 Task: Search one way flight ticket for 4 adults, 2 children, 2 infants in seat and 1 infant on lap in premium economy from West Yellowstone: Yellowstone Airport to Springfield: Abraham Lincoln Capital Airport on 5-2-2023. Choice of flights is Singapure airlines. Number of bags: 1 carry on bag. Price is upto 25000. Outbound departure time preference is 15:15.
Action: Mouse moved to (276, 251)
Screenshot: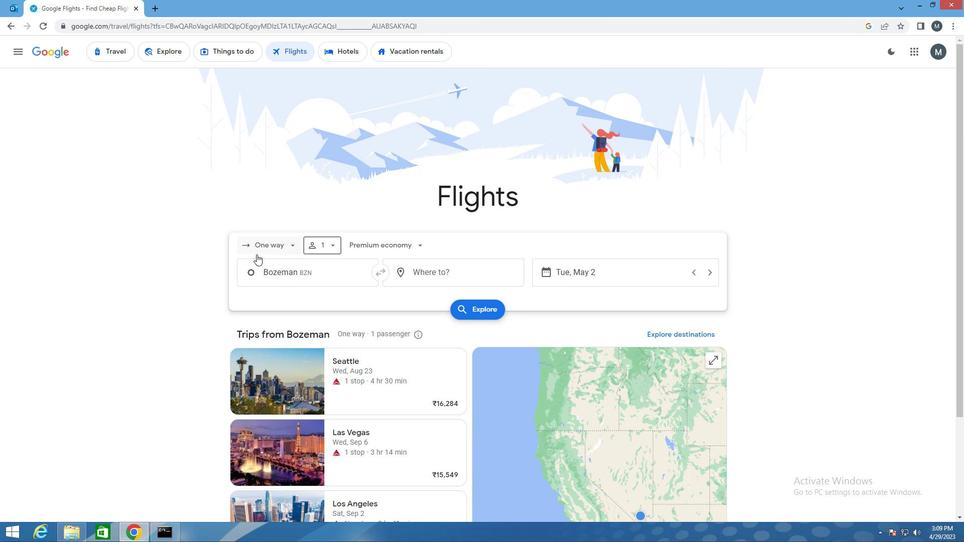 
Action: Mouse pressed left at (276, 251)
Screenshot: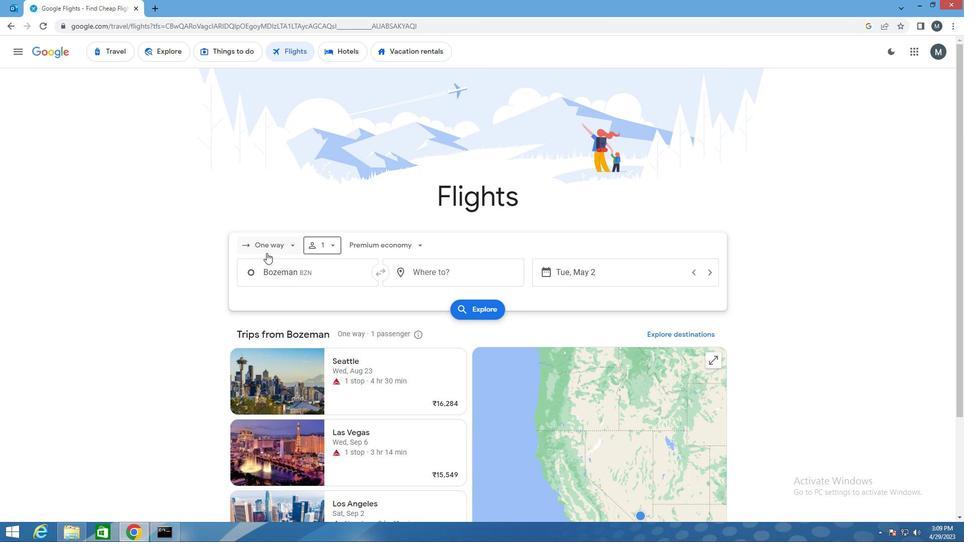 
Action: Mouse moved to (284, 295)
Screenshot: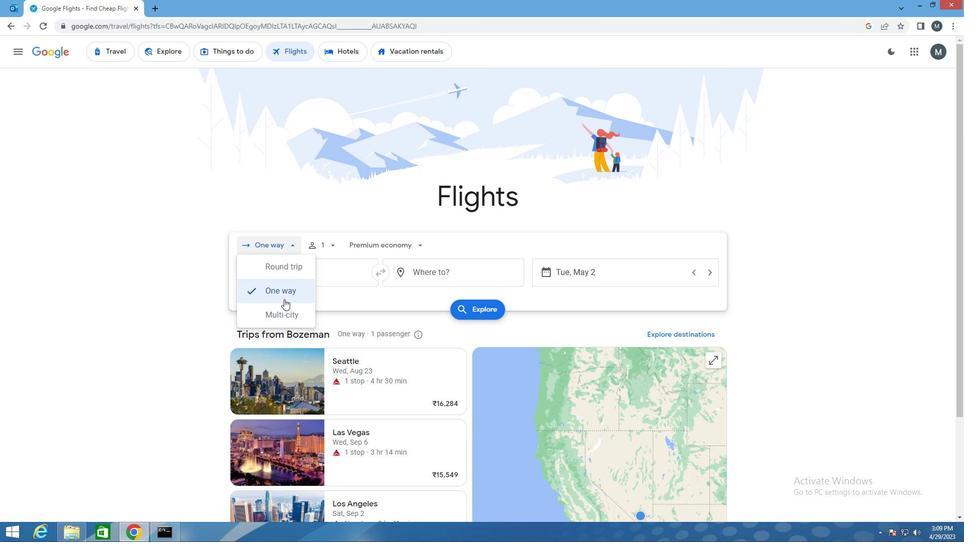 
Action: Mouse pressed left at (284, 295)
Screenshot: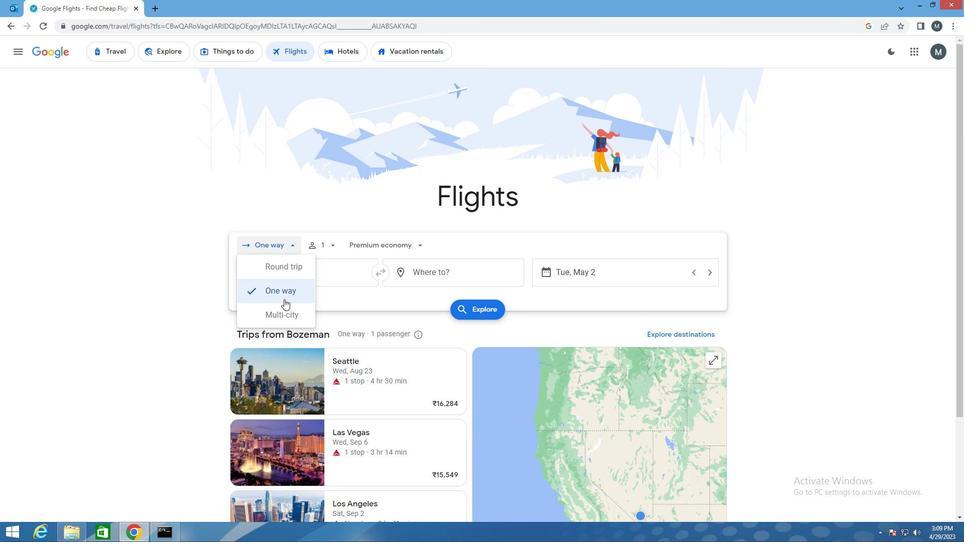 
Action: Mouse moved to (324, 246)
Screenshot: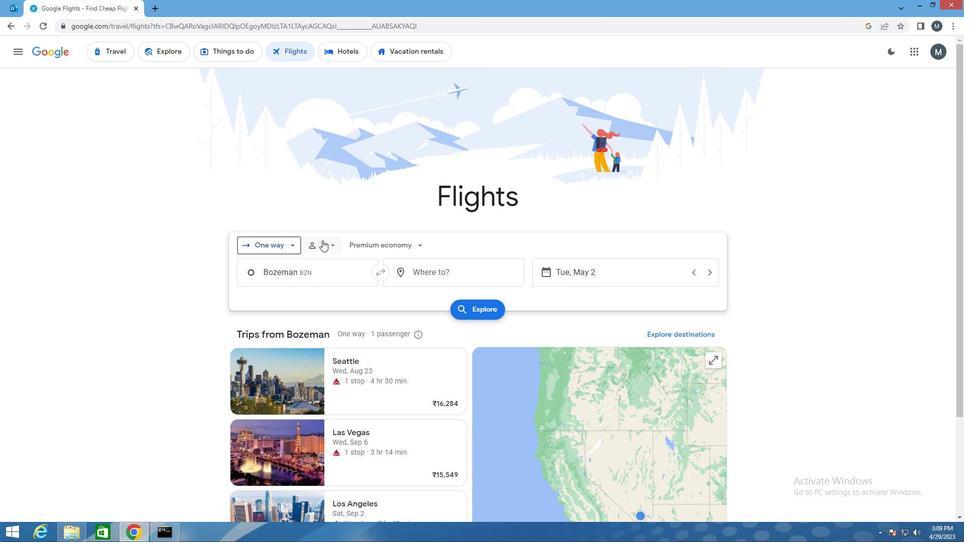 
Action: Mouse pressed left at (324, 246)
Screenshot: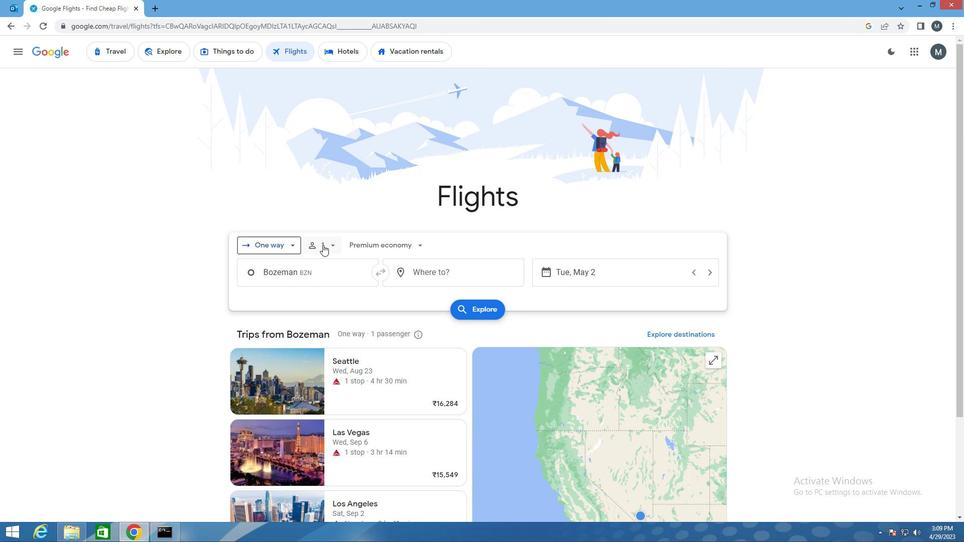 
Action: Mouse moved to (405, 268)
Screenshot: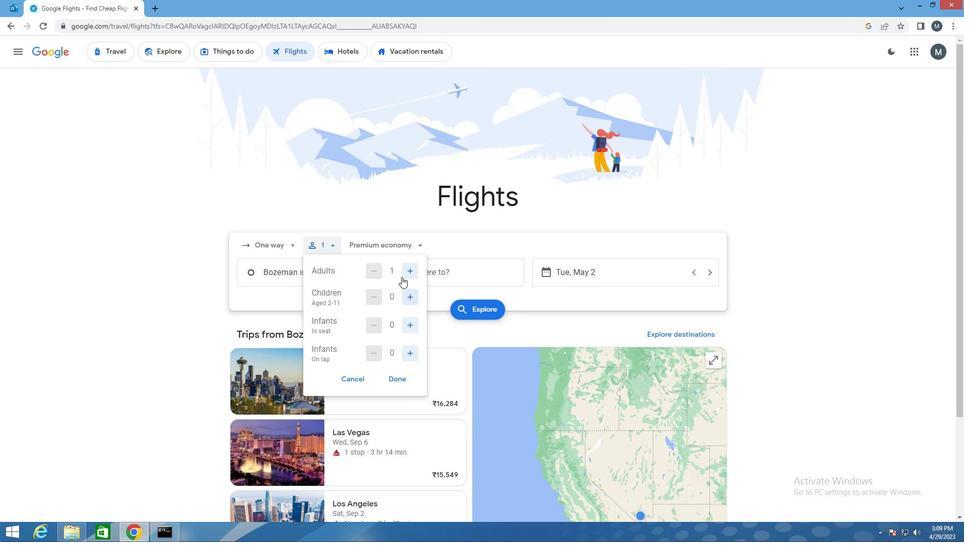 
Action: Mouse pressed left at (405, 268)
Screenshot: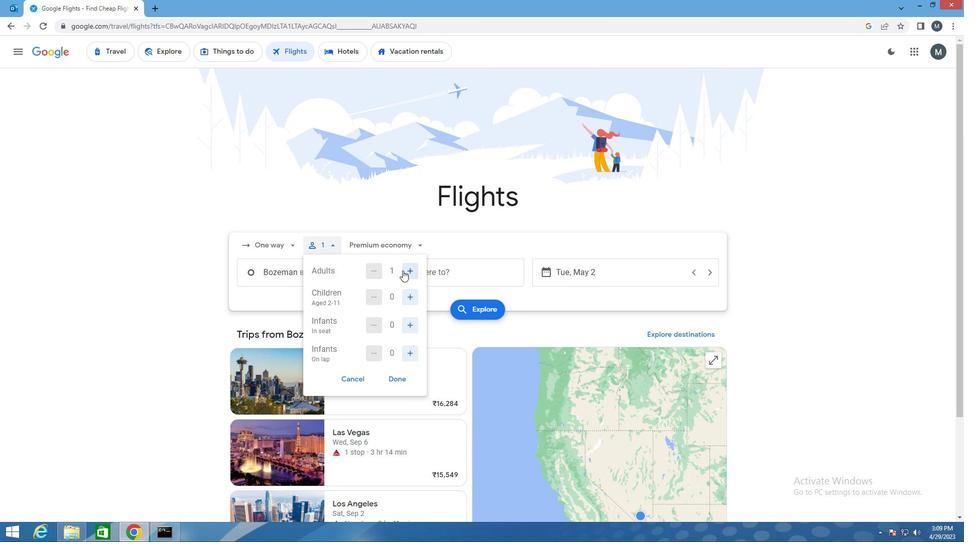 
Action: Mouse moved to (408, 268)
Screenshot: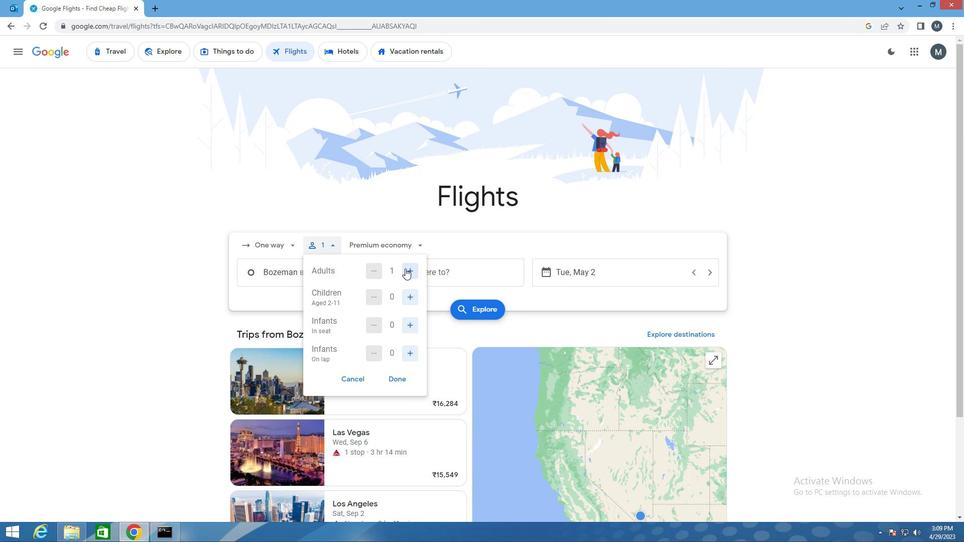 
Action: Mouse pressed left at (408, 268)
Screenshot: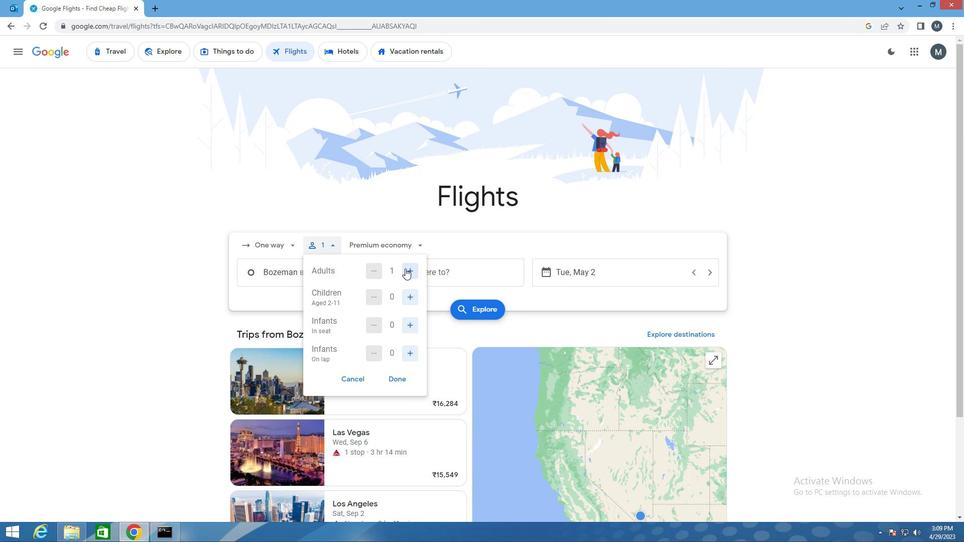 
Action: Mouse moved to (409, 268)
Screenshot: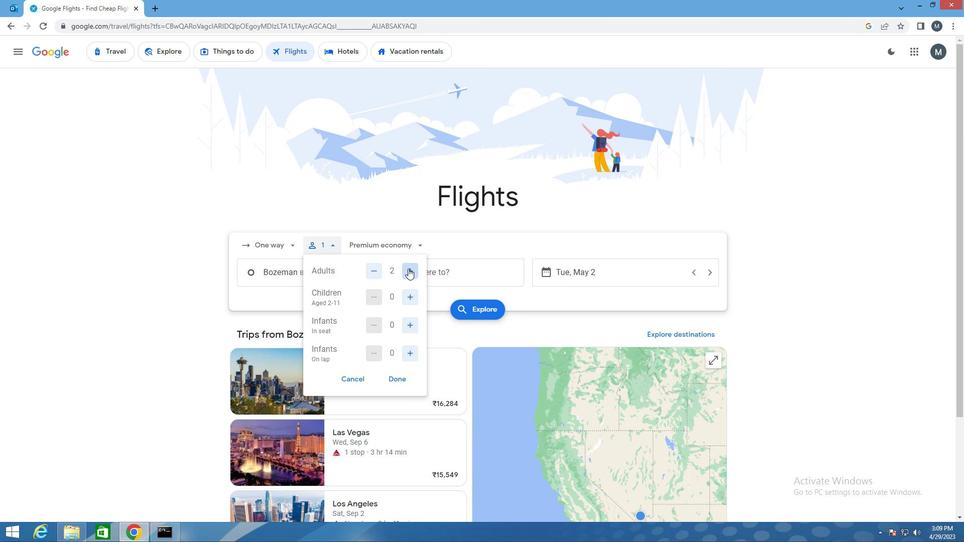 
Action: Mouse pressed left at (409, 268)
Screenshot: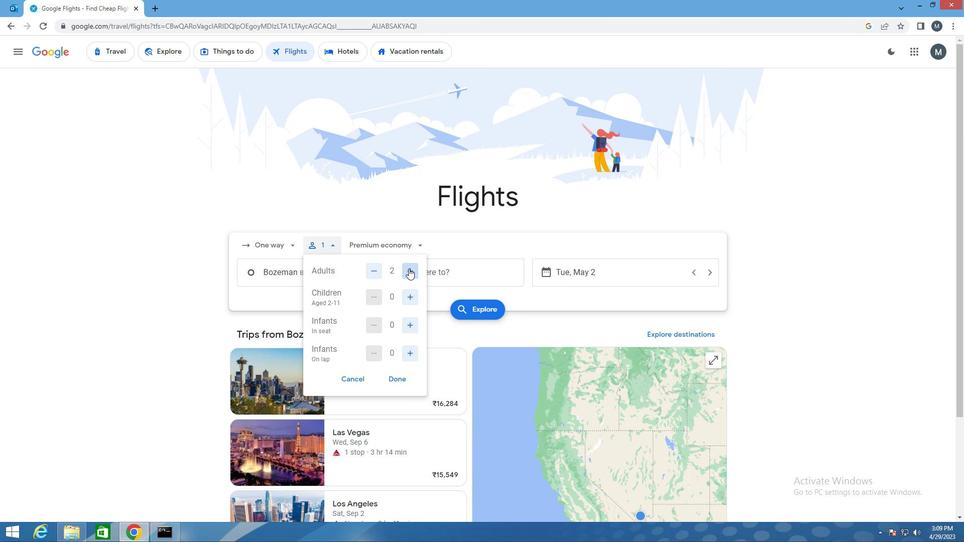 
Action: Mouse moved to (407, 296)
Screenshot: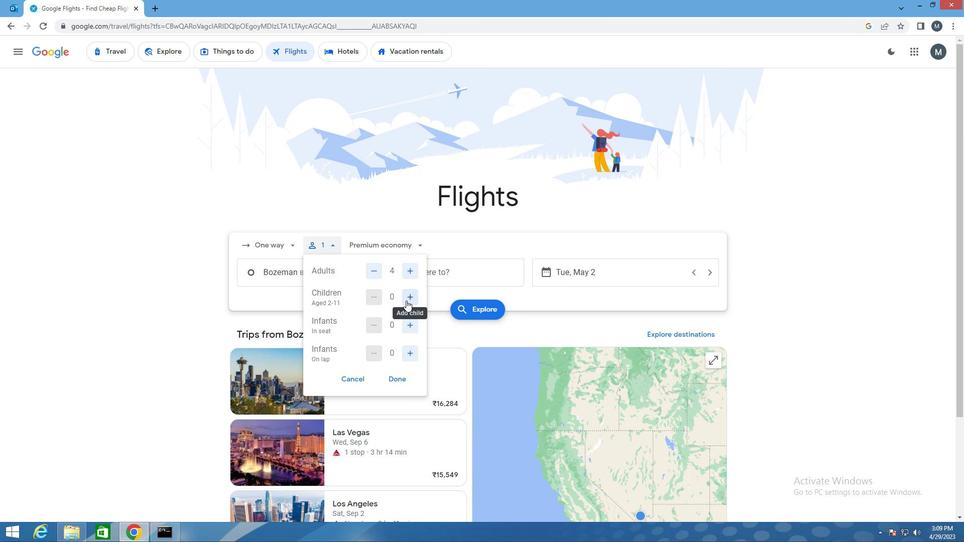 
Action: Mouse pressed left at (407, 296)
Screenshot: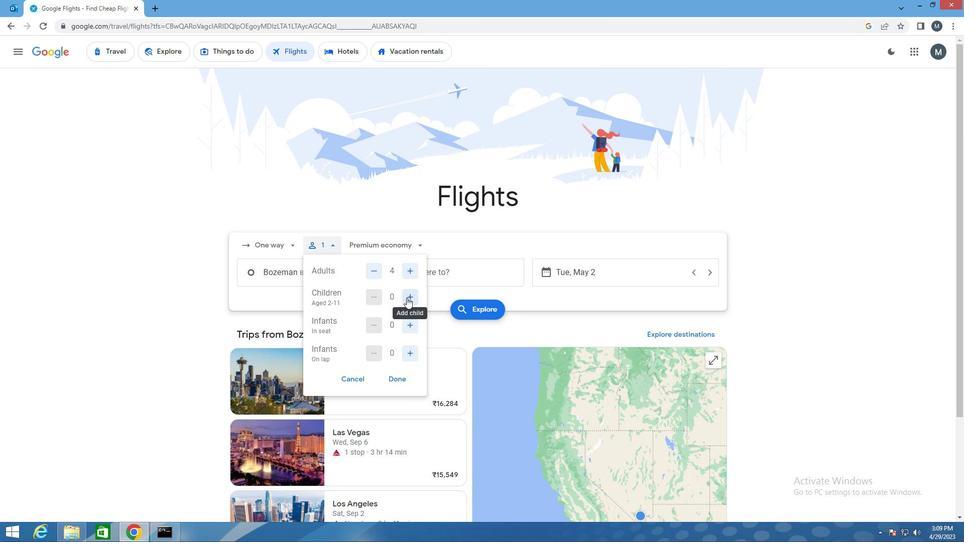 
Action: Mouse pressed left at (407, 296)
Screenshot: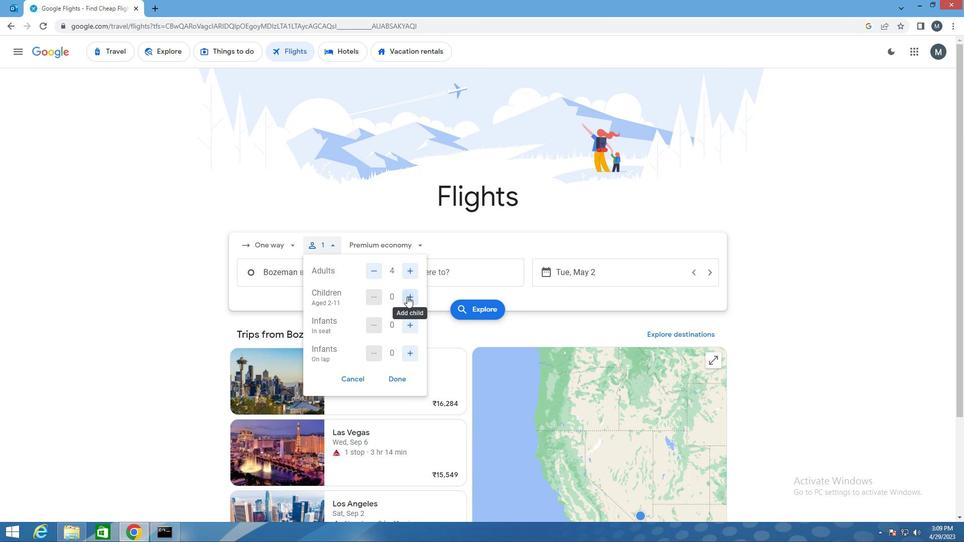 
Action: Mouse moved to (412, 325)
Screenshot: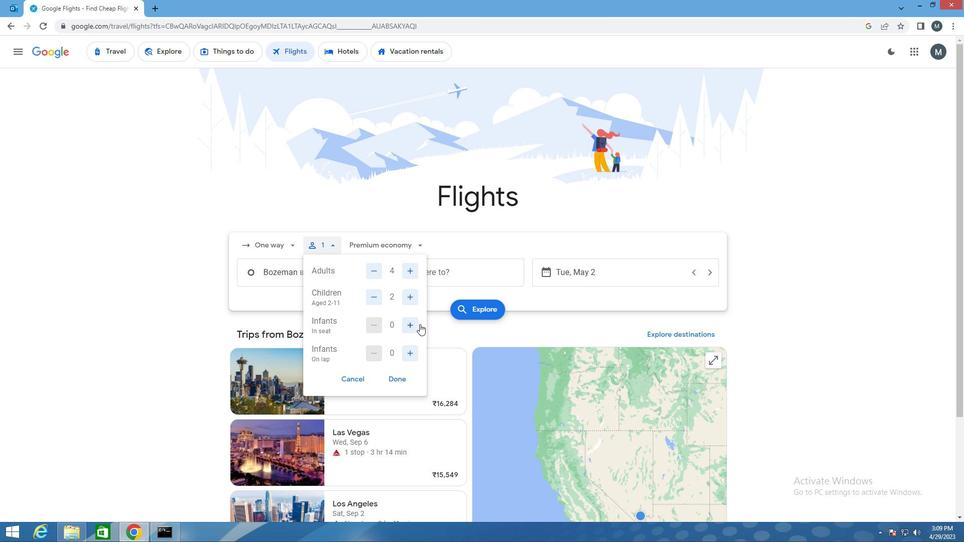 
Action: Mouse pressed left at (412, 325)
Screenshot: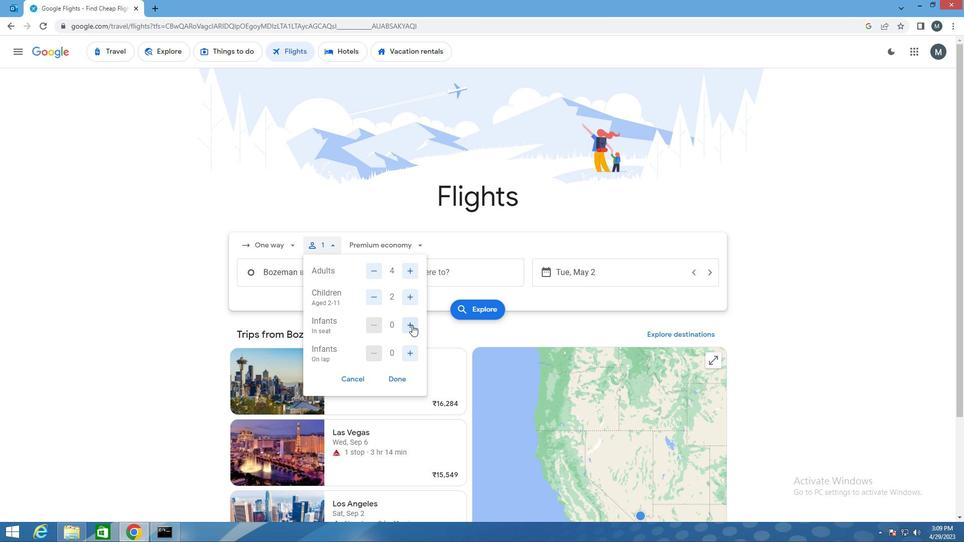 
Action: Mouse pressed left at (412, 325)
Screenshot: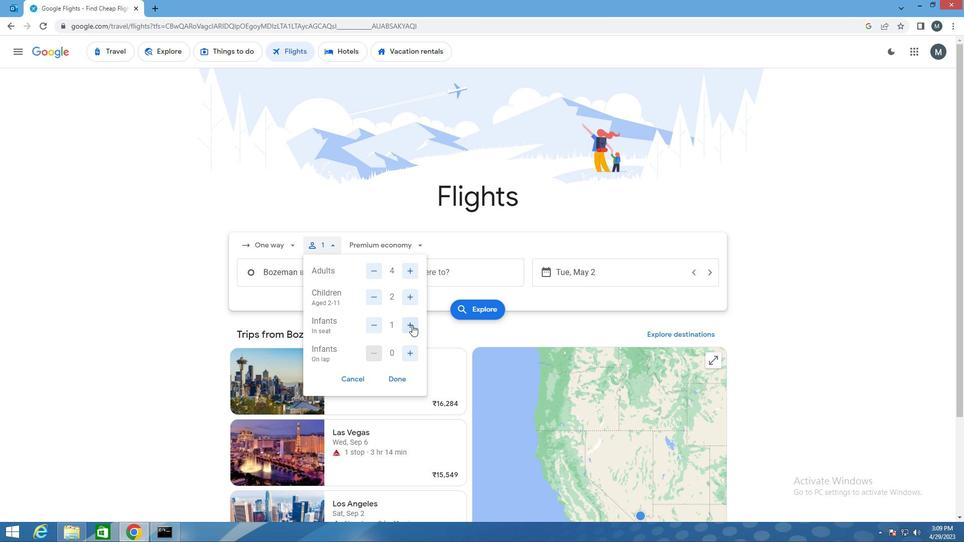 
Action: Mouse moved to (405, 354)
Screenshot: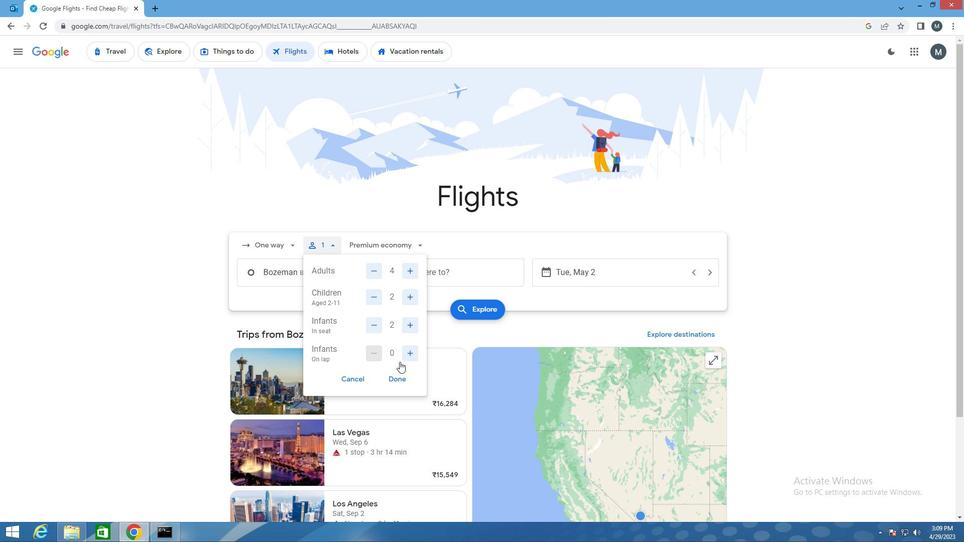 
Action: Mouse pressed left at (405, 354)
Screenshot: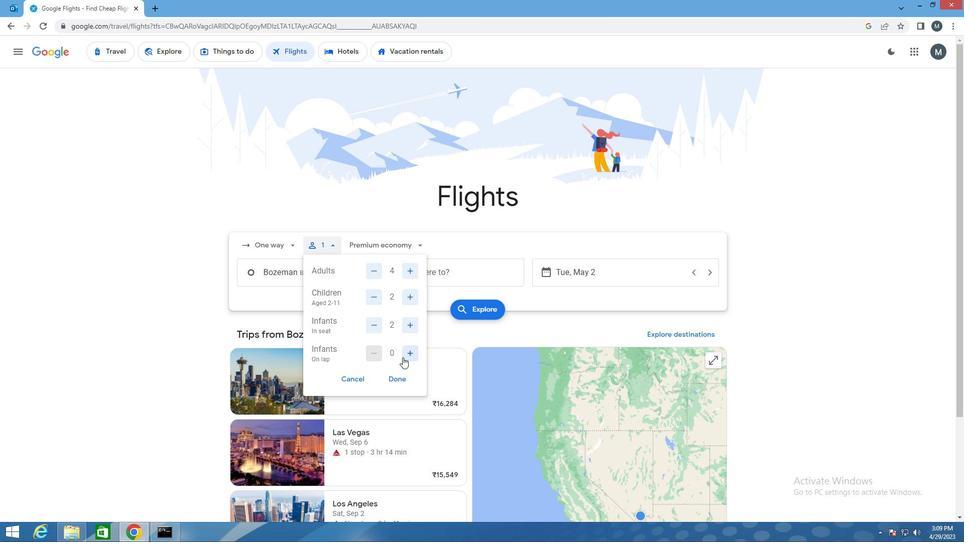 
Action: Mouse moved to (395, 380)
Screenshot: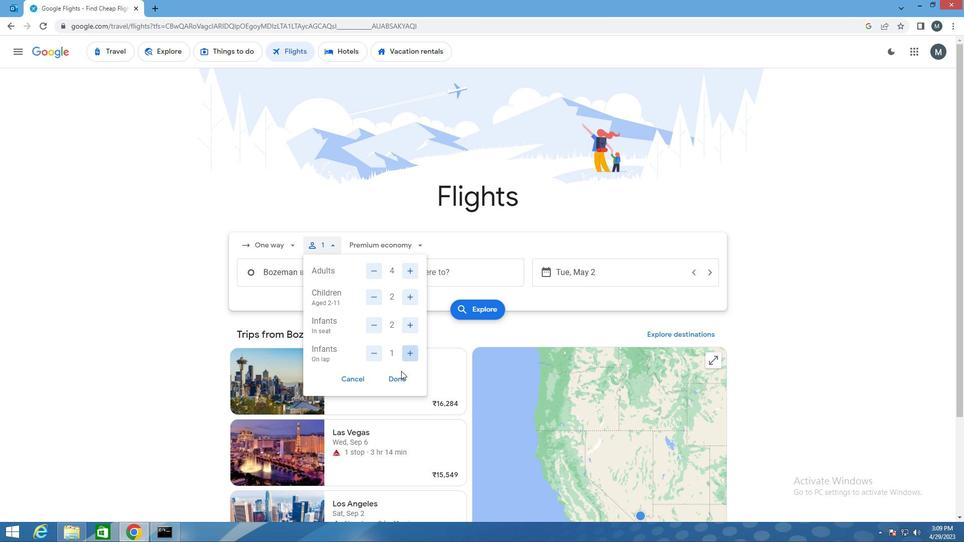 
Action: Mouse pressed left at (395, 380)
Screenshot: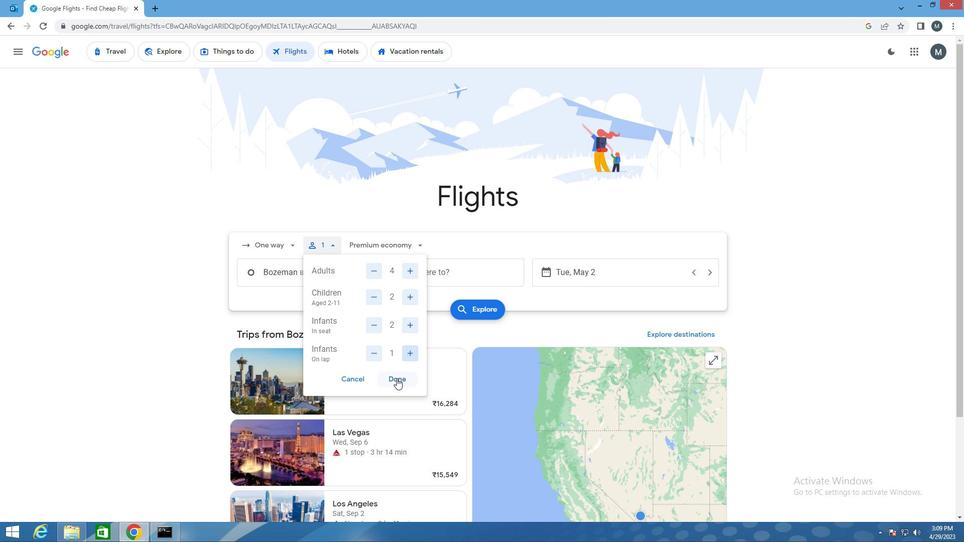 
Action: Mouse moved to (386, 249)
Screenshot: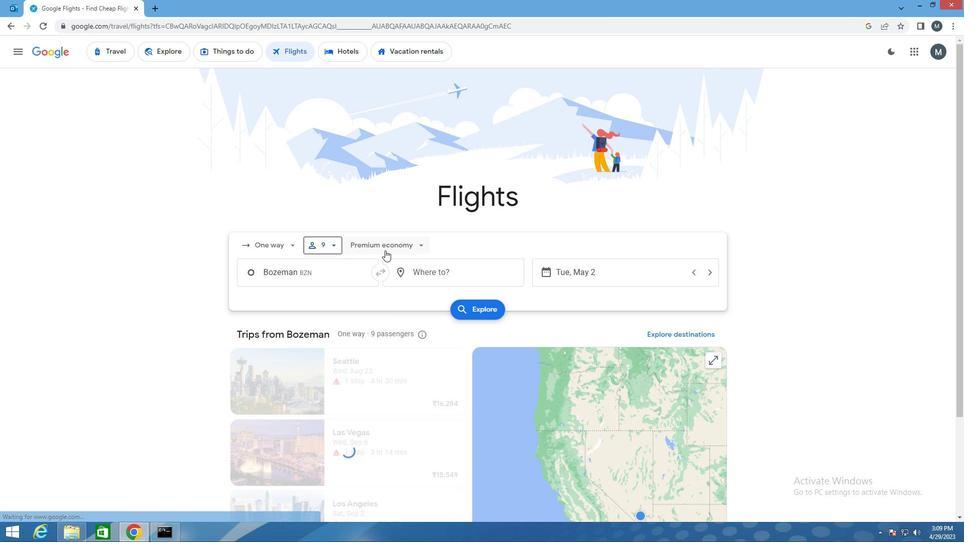 
Action: Mouse pressed left at (386, 249)
Screenshot: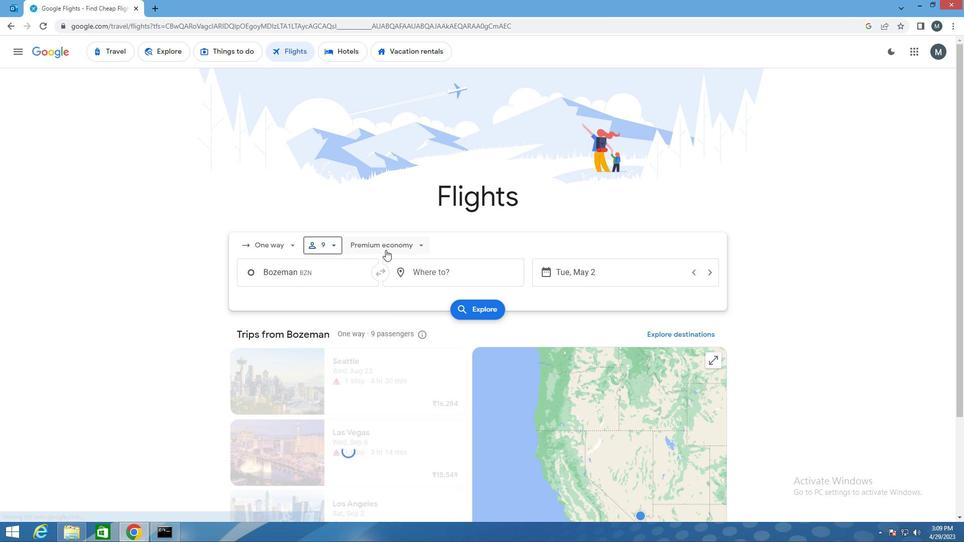 
Action: Mouse moved to (400, 295)
Screenshot: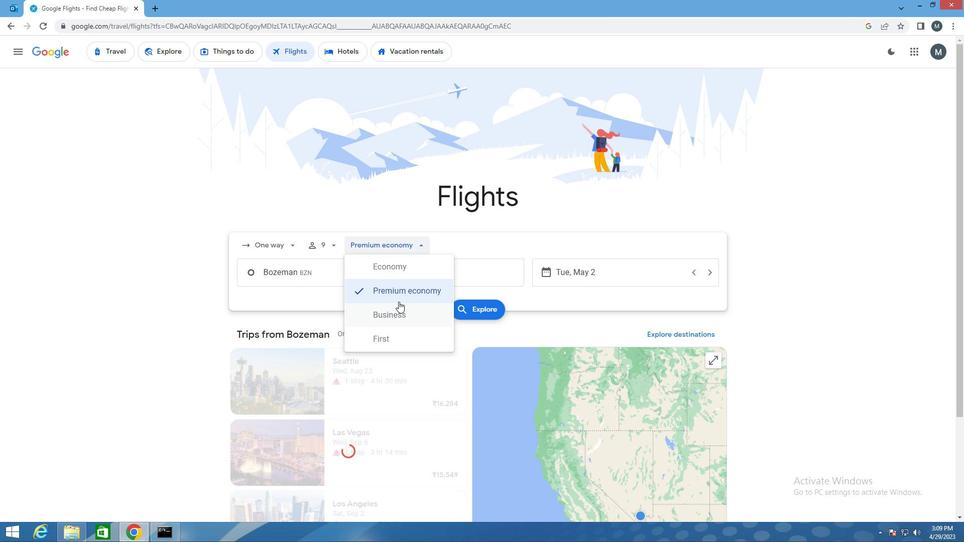 
Action: Mouse pressed left at (400, 295)
Screenshot: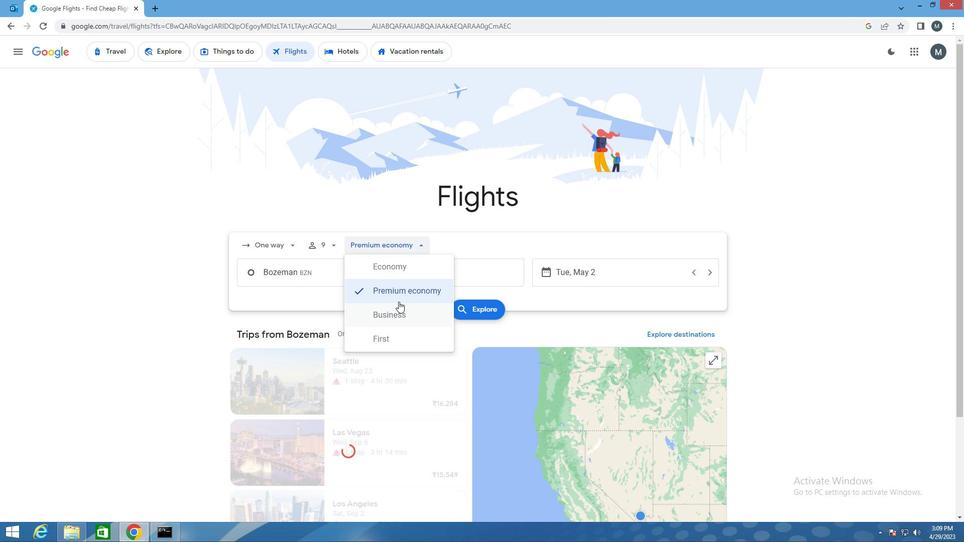 
Action: Mouse moved to (292, 274)
Screenshot: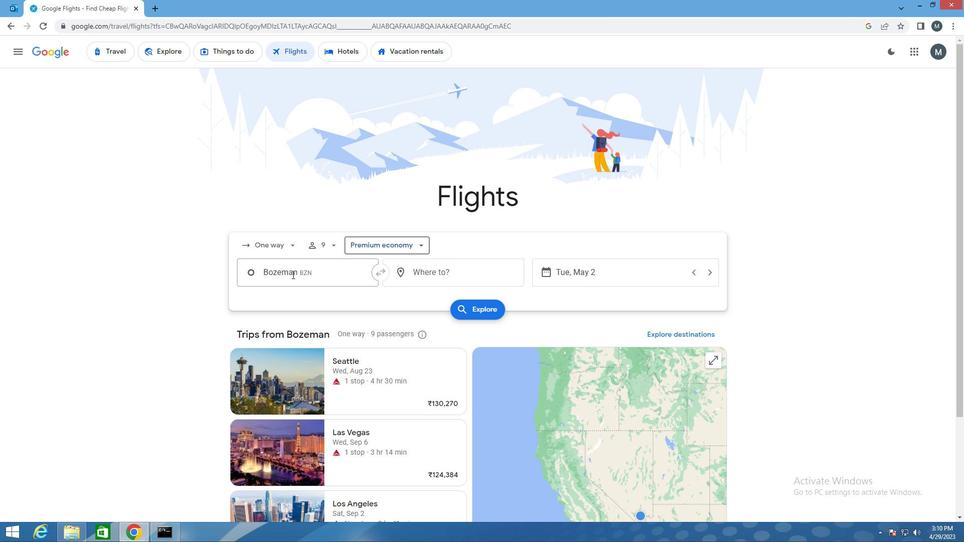 
Action: Mouse pressed left at (292, 274)
Screenshot: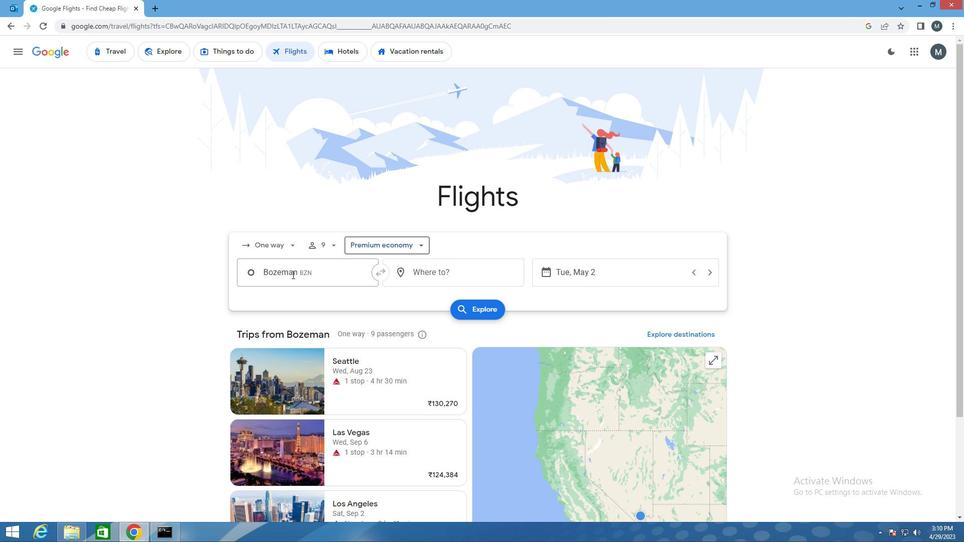 
Action: Mouse moved to (293, 274)
Screenshot: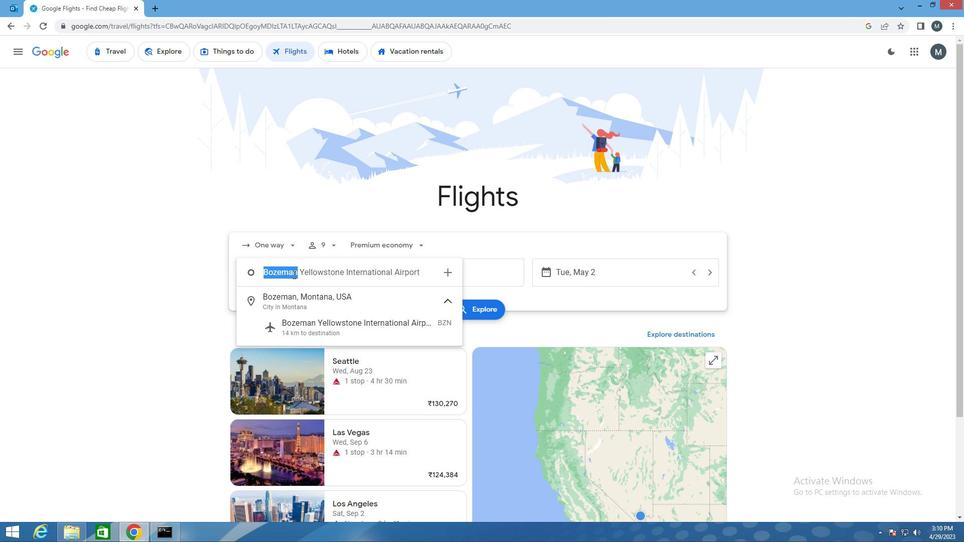 
Action: Key pressed wys
Screenshot: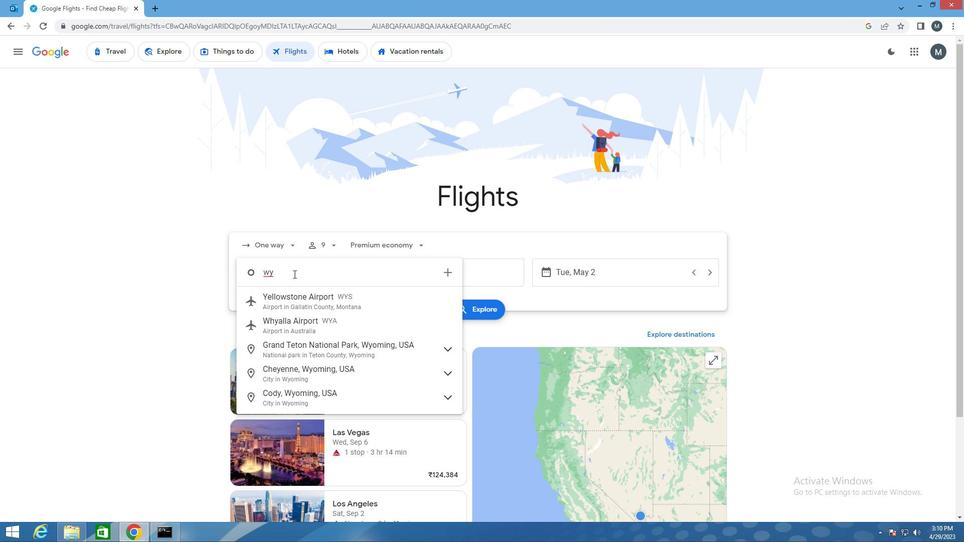 
Action: Mouse moved to (321, 305)
Screenshot: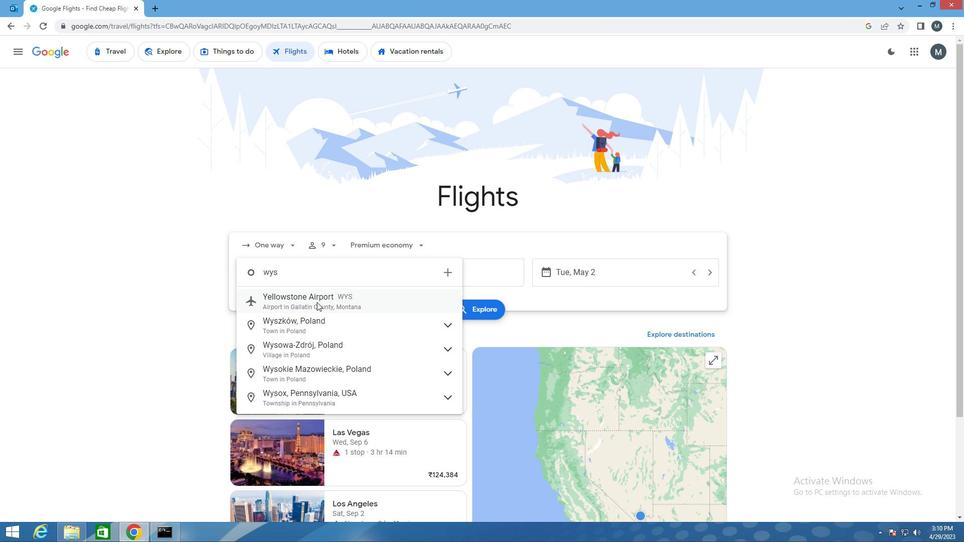 
Action: Mouse pressed left at (321, 305)
Screenshot: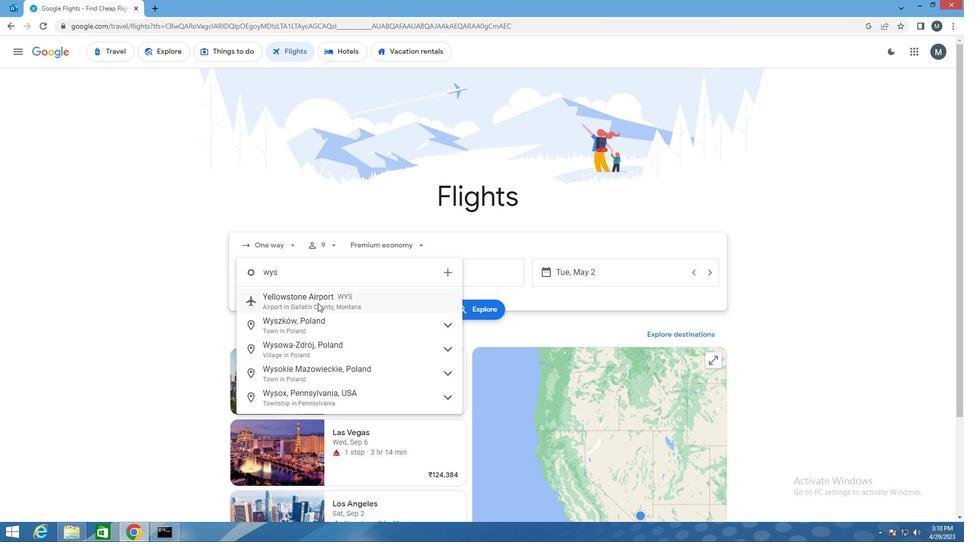 
Action: Mouse moved to (434, 269)
Screenshot: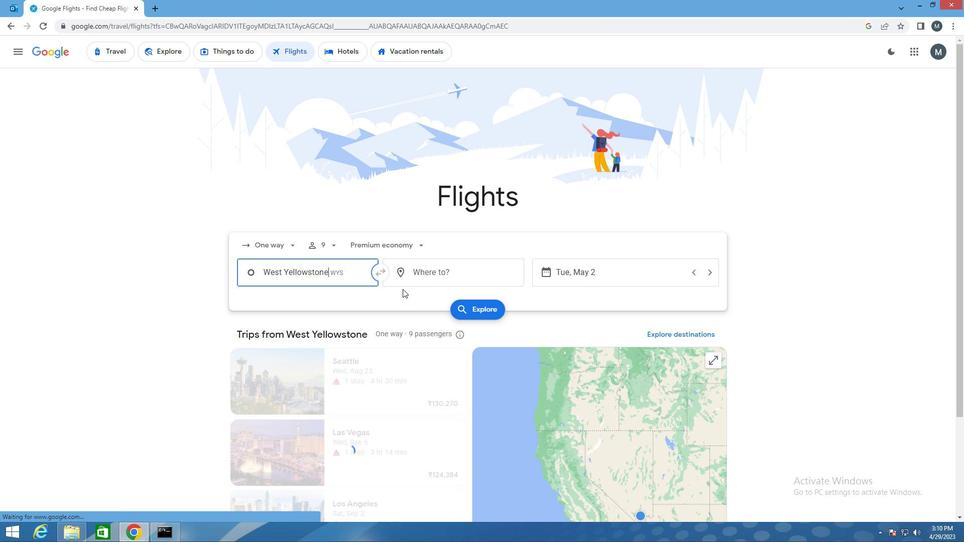 
Action: Mouse pressed left at (434, 269)
Screenshot: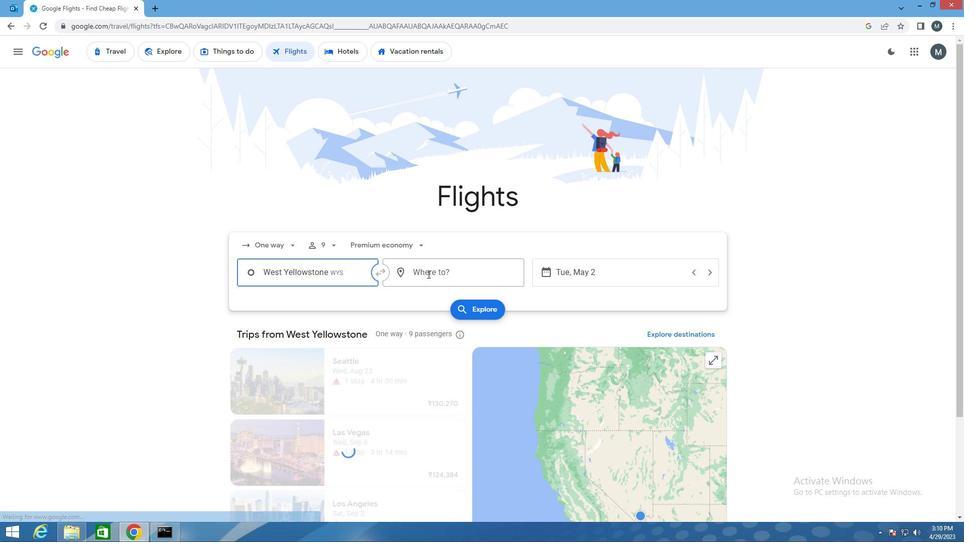 
Action: Mouse moved to (431, 270)
Screenshot: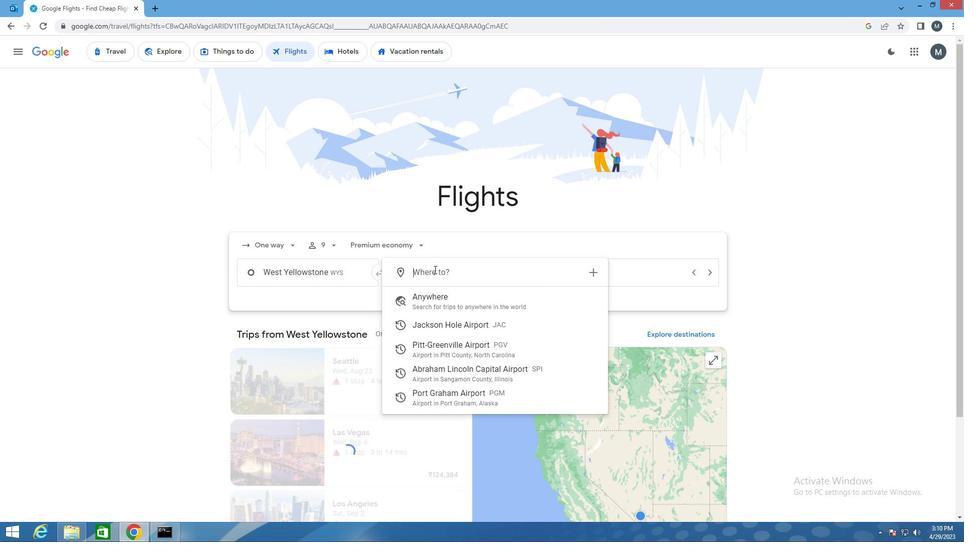 
Action: Key pressed spi
Screenshot: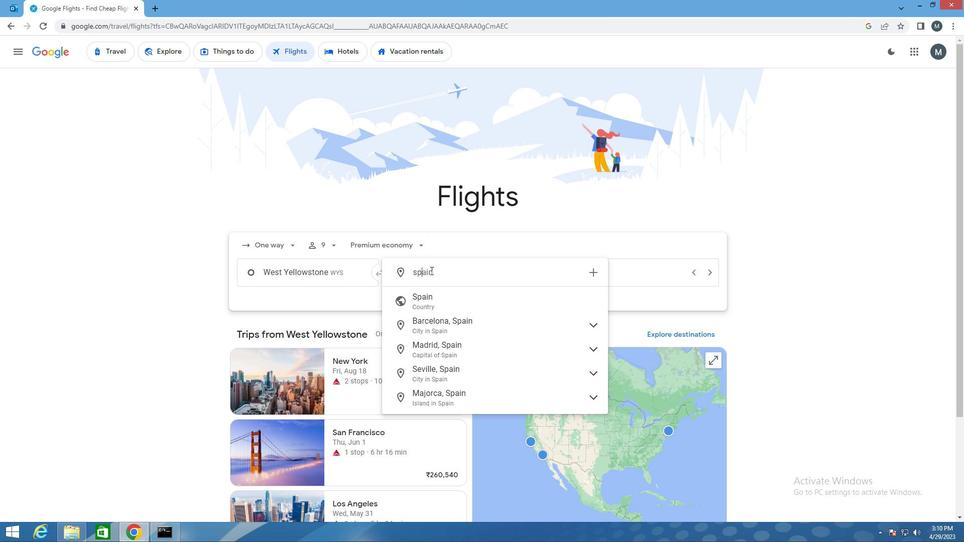 
Action: Mouse moved to (434, 305)
Screenshot: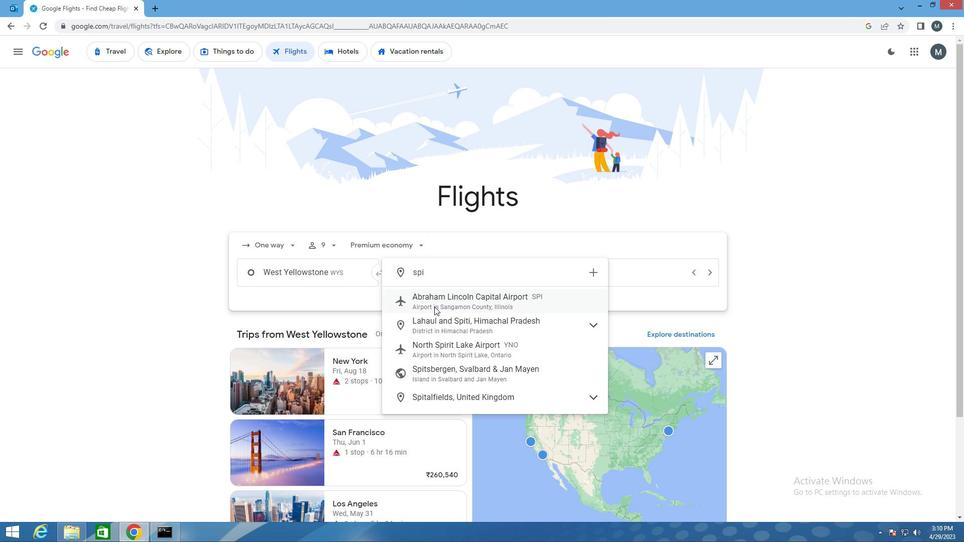 
Action: Mouse pressed left at (434, 305)
Screenshot: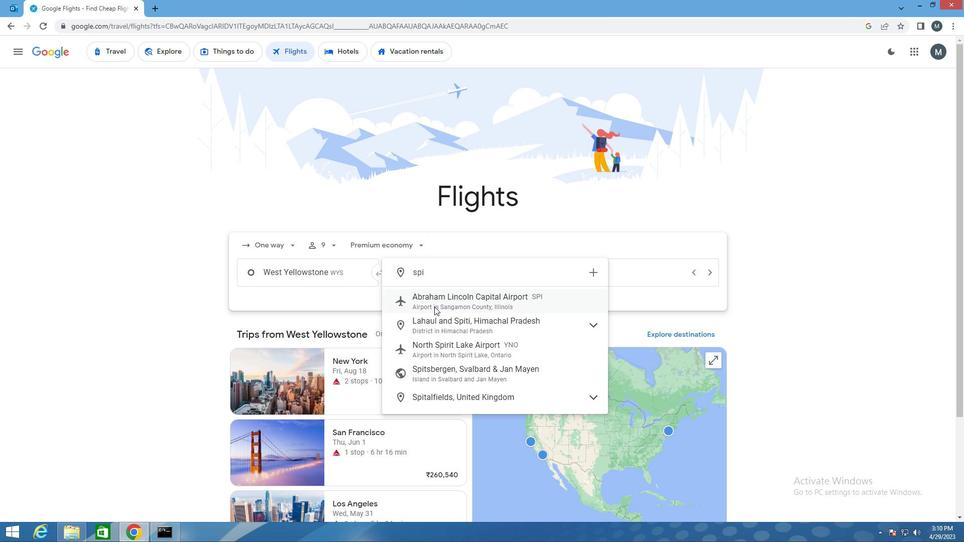 
Action: Mouse moved to (586, 281)
Screenshot: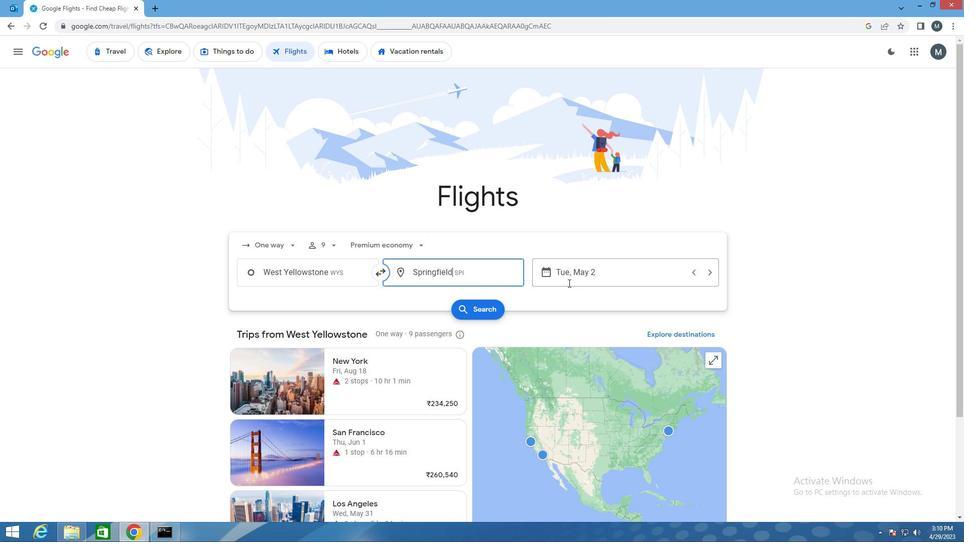 
Action: Mouse pressed left at (586, 281)
Screenshot: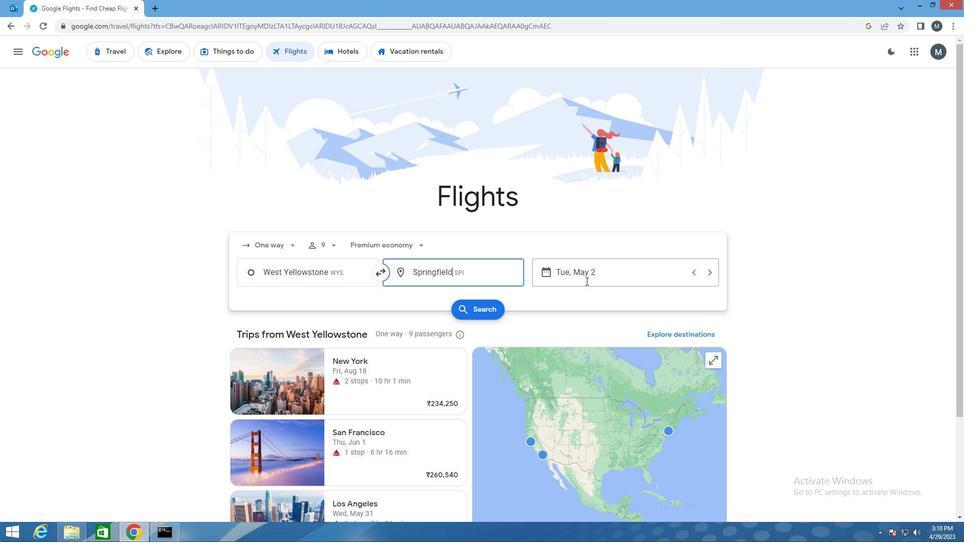 
Action: Mouse moved to (603, 339)
Screenshot: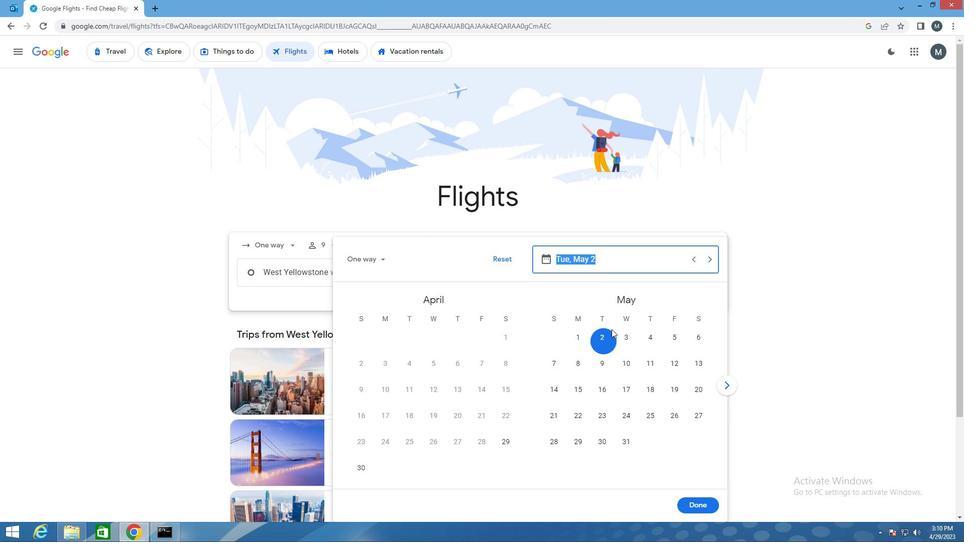 
Action: Mouse pressed left at (603, 339)
Screenshot: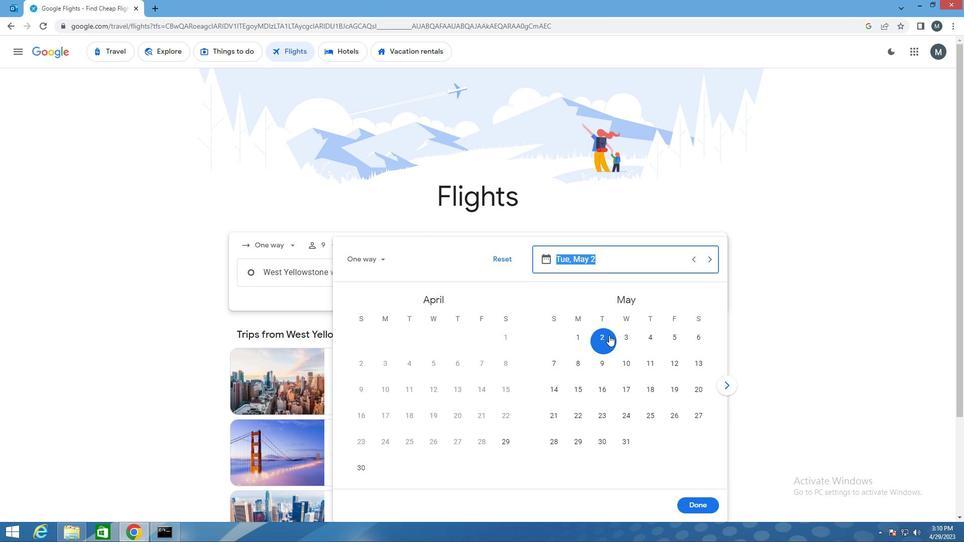 
Action: Mouse moved to (691, 497)
Screenshot: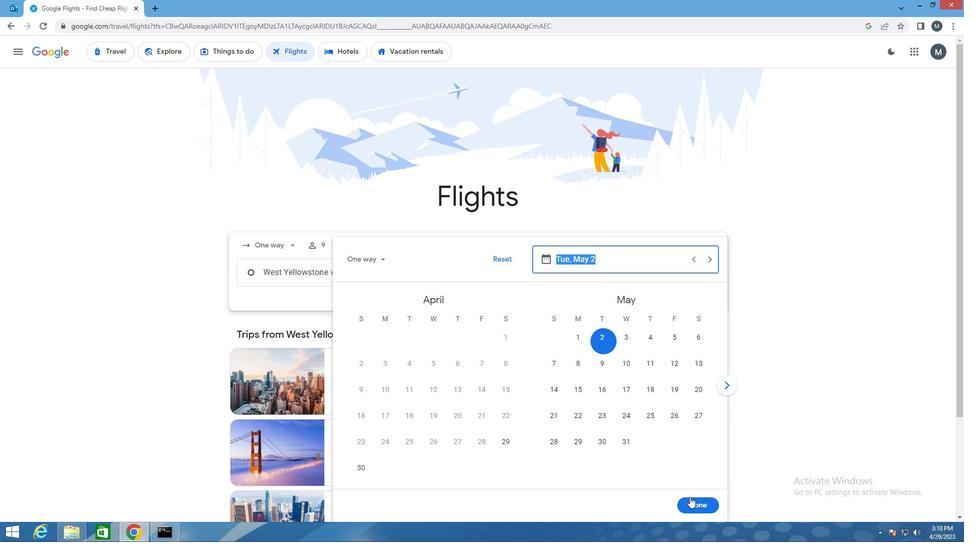
Action: Mouse pressed left at (691, 497)
Screenshot: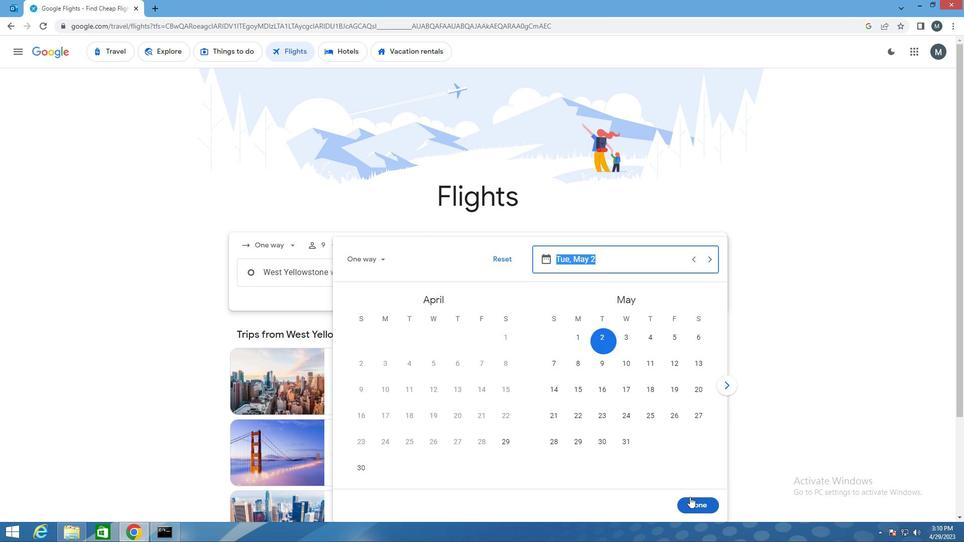
Action: Mouse moved to (479, 311)
Screenshot: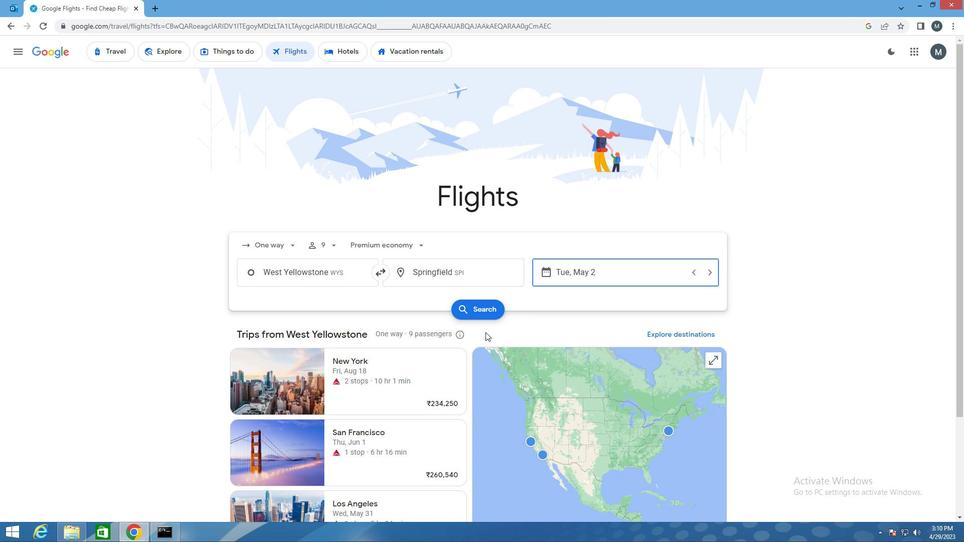 
Action: Mouse pressed left at (479, 311)
Screenshot: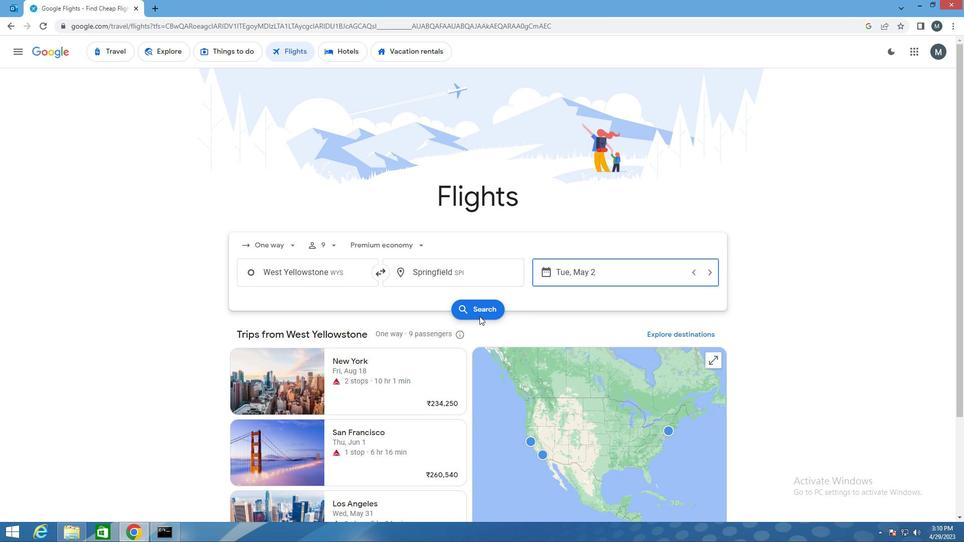 
Action: Mouse moved to (136, 196)
Screenshot: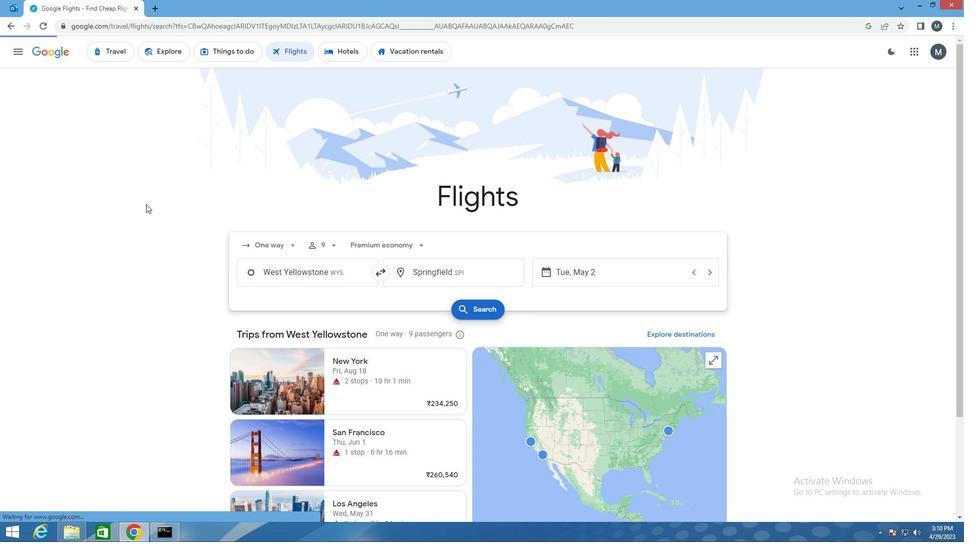 
Action: Mouse scrolled (136, 196) with delta (0, 0)
Screenshot: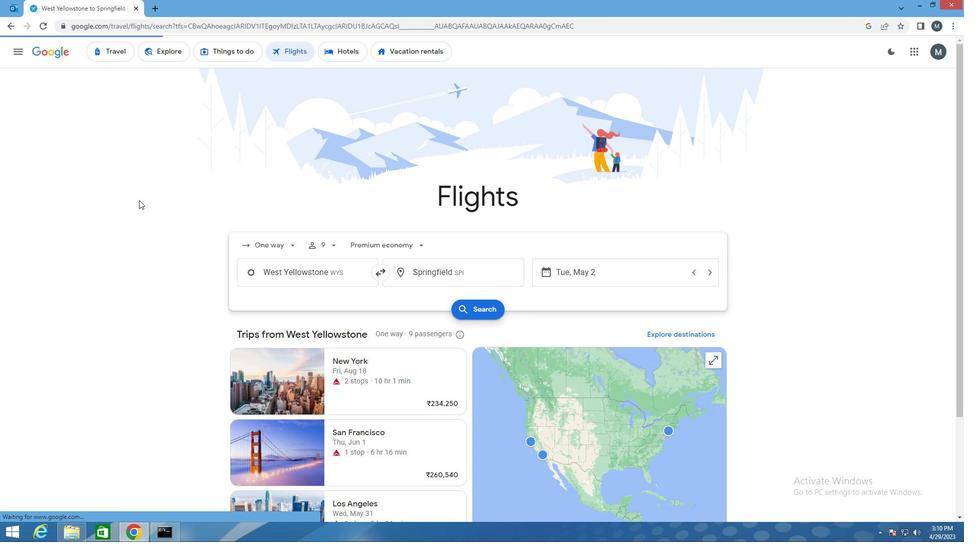 
Action: Mouse scrolled (136, 196) with delta (0, 0)
Screenshot: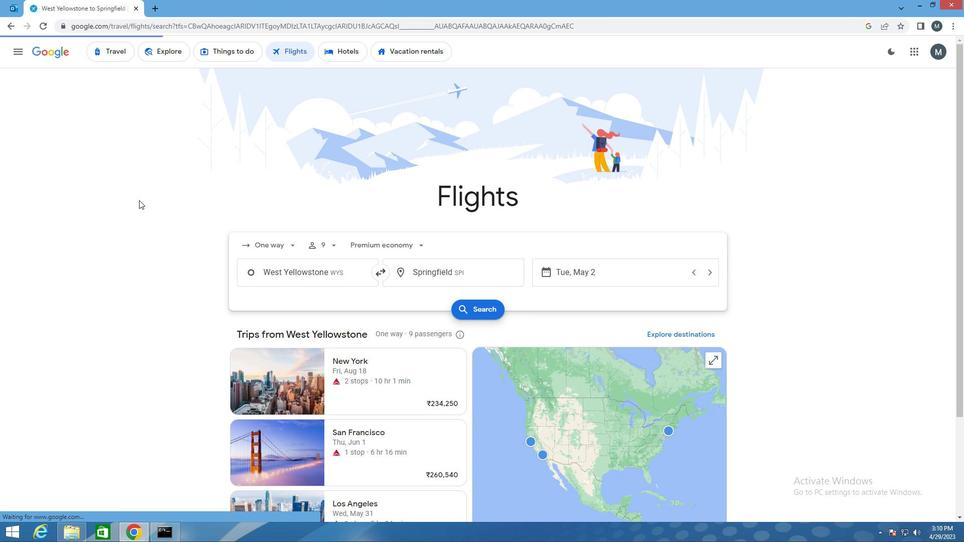 
Action: Mouse moved to (245, 141)
Screenshot: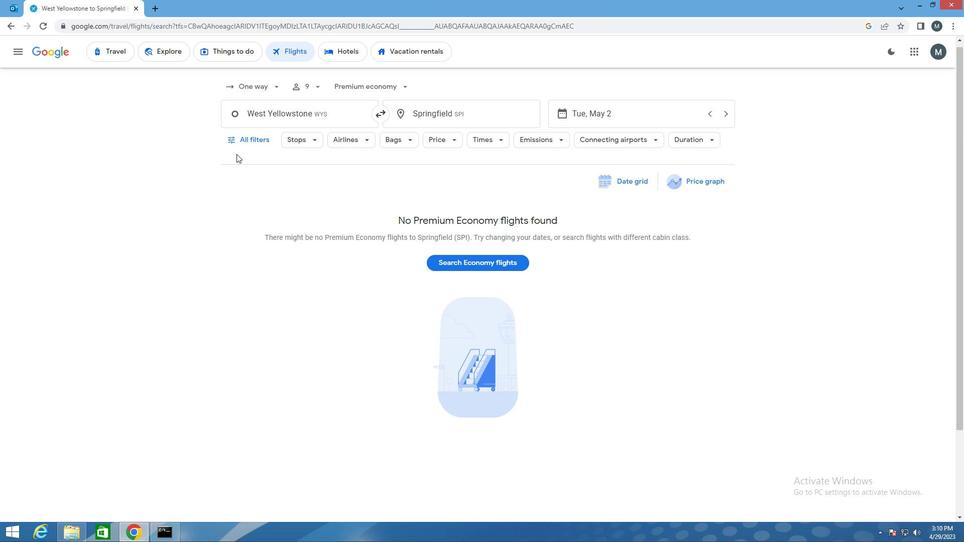 
Action: Mouse pressed left at (245, 141)
Screenshot: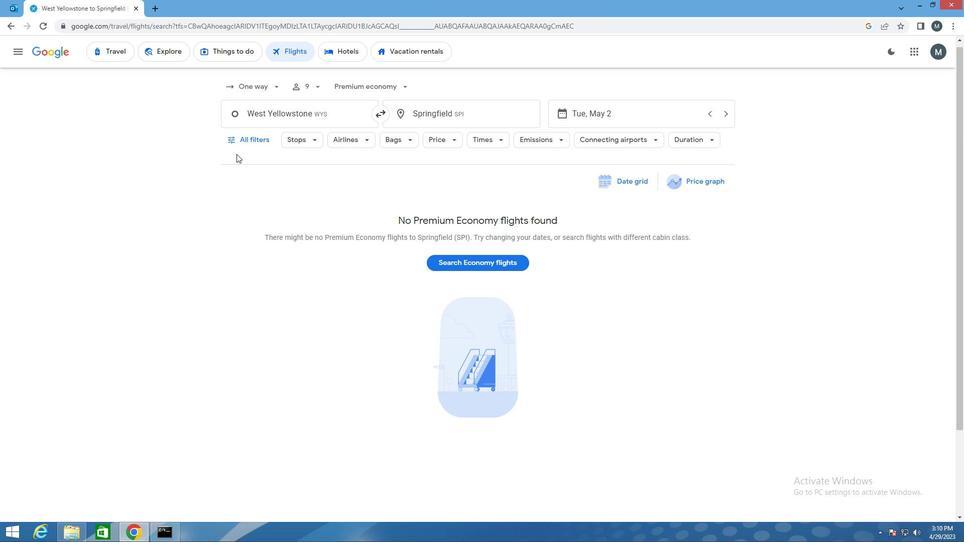 
Action: Mouse moved to (285, 261)
Screenshot: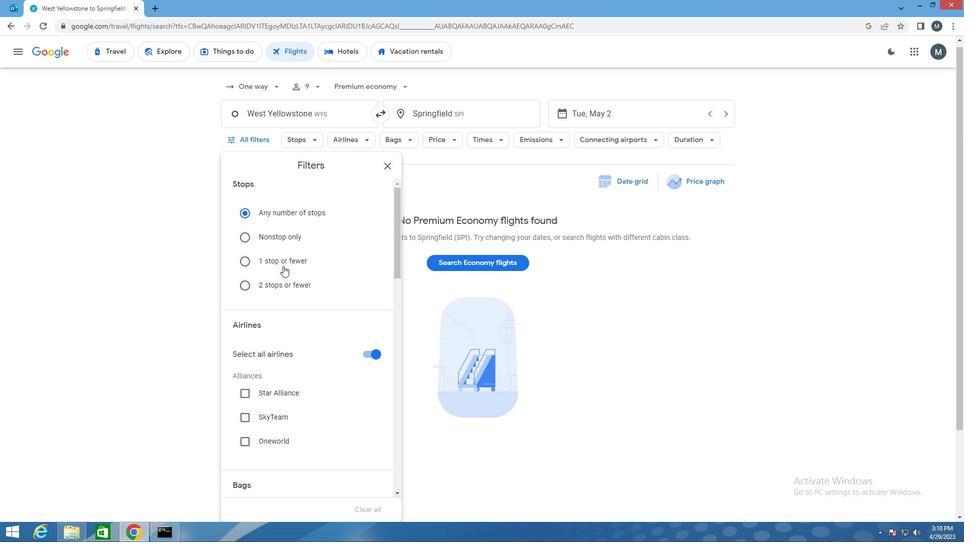 
Action: Mouse scrolled (285, 261) with delta (0, 0)
Screenshot: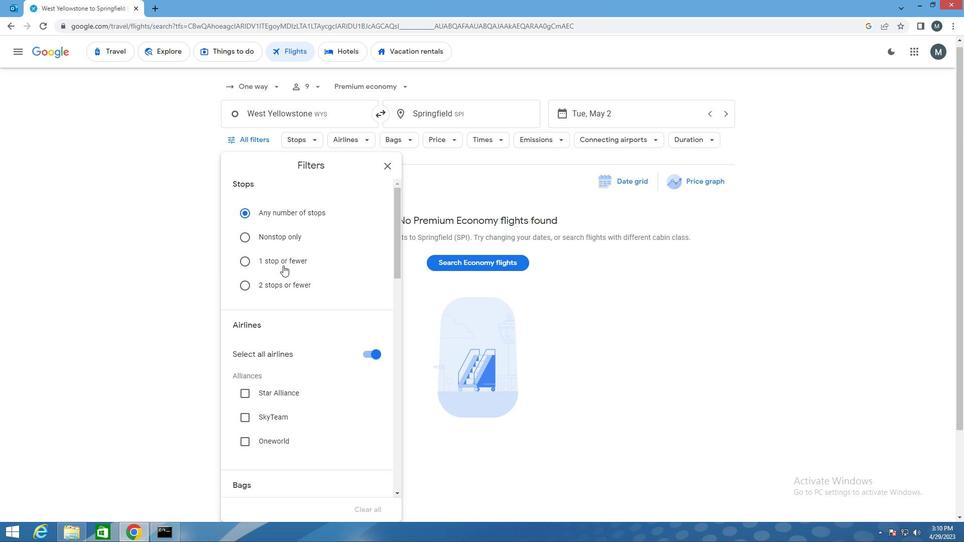 
Action: Mouse scrolled (285, 261) with delta (0, 0)
Screenshot: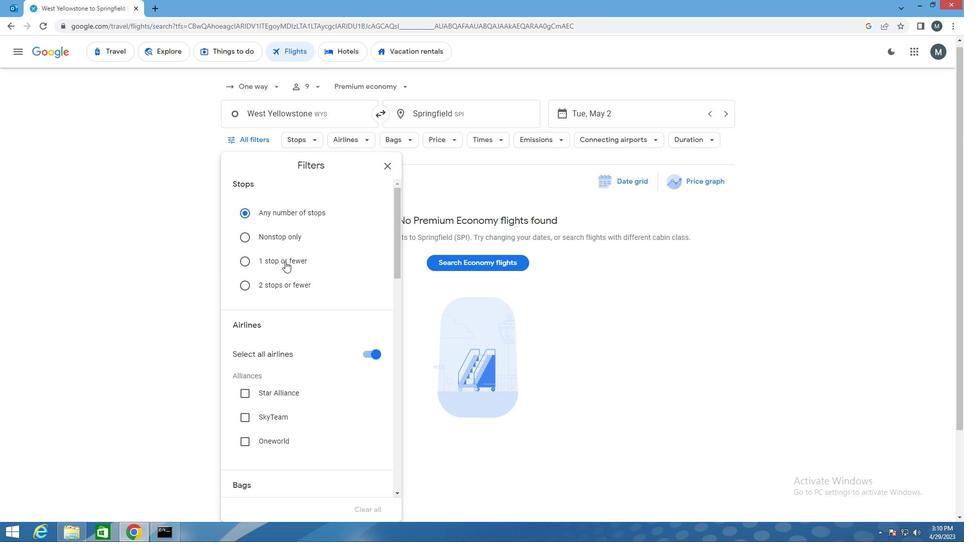 
Action: Mouse moved to (373, 253)
Screenshot: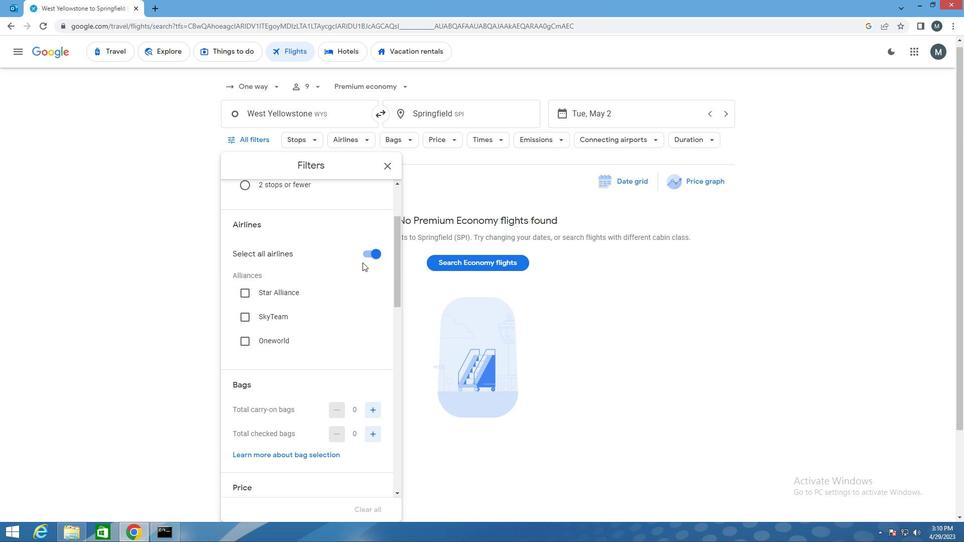 
Action: Mouse pressed left at (373, 253)
Screenshot: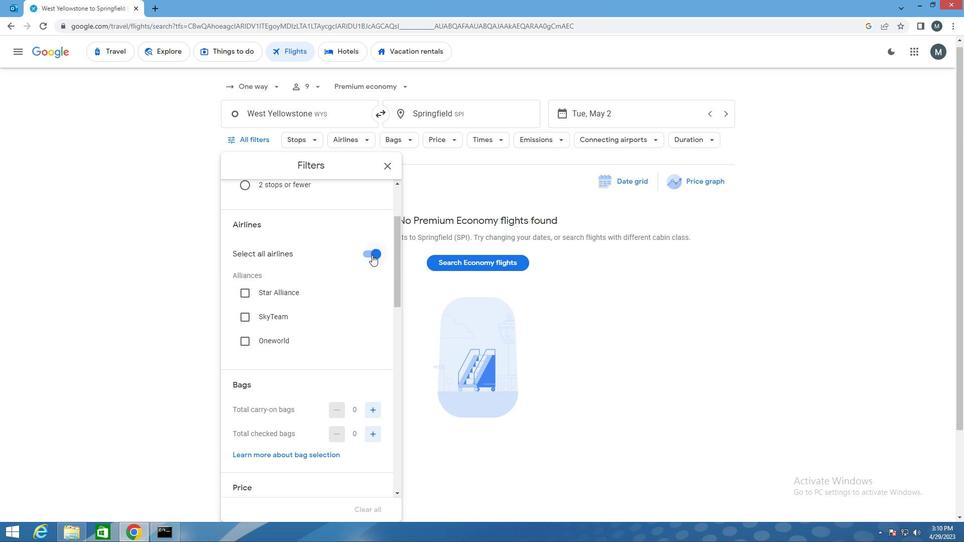 
Action: Mouse moved to (261, 272)
Screenshot: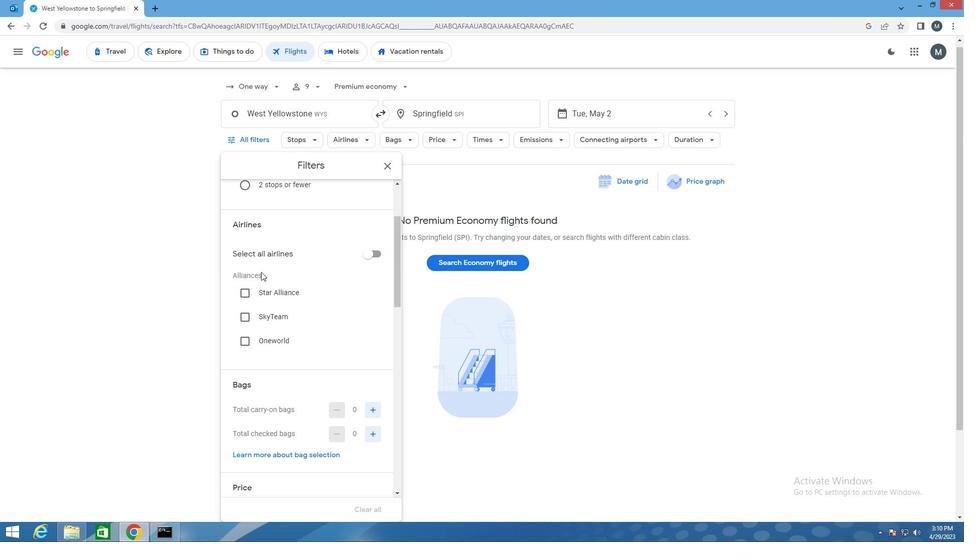 
Action: Mouse scrolled (261, 272) with delta (0, 0)
Screenshot: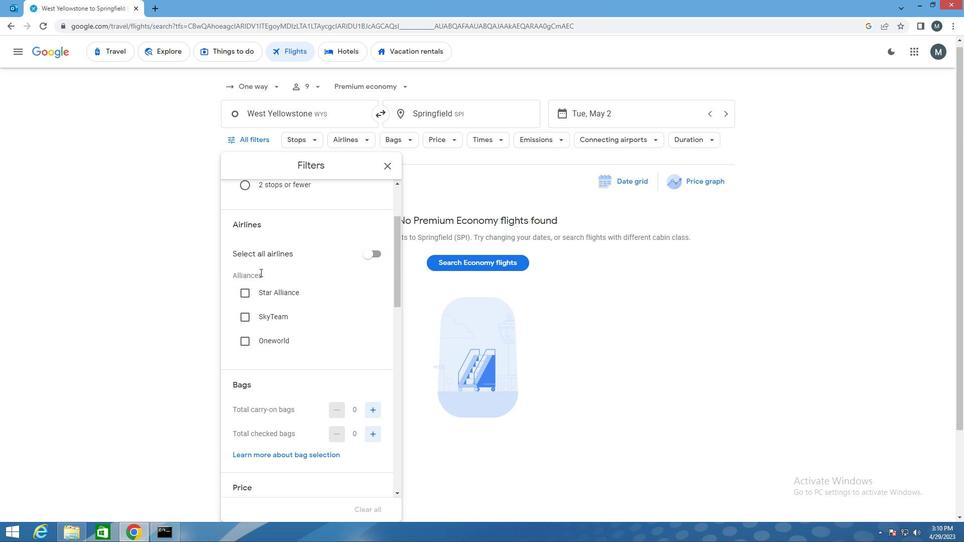 
Action: Mouse moved to (305, 272)
Screenshot: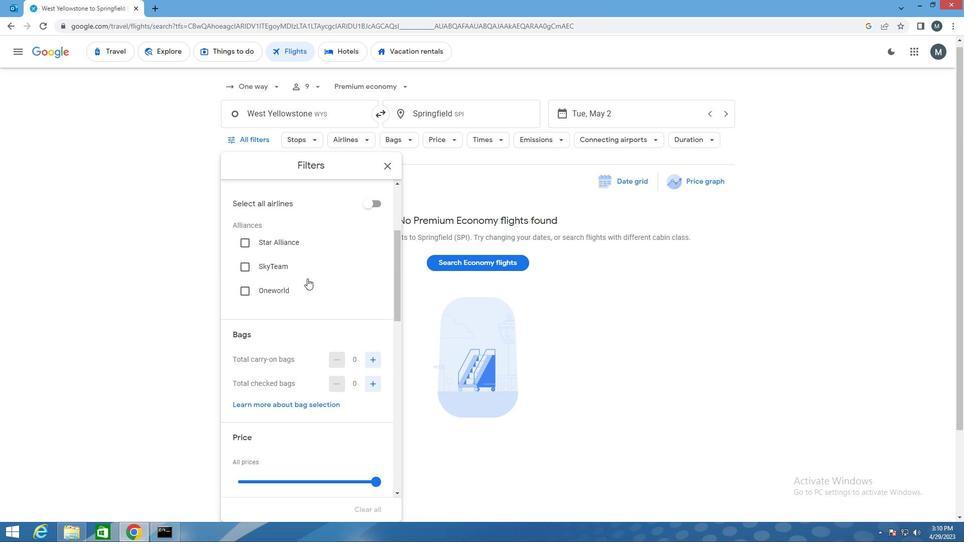 
Action: Mouse scrolled (305, 271) with delta (0, 0)
Screenshot: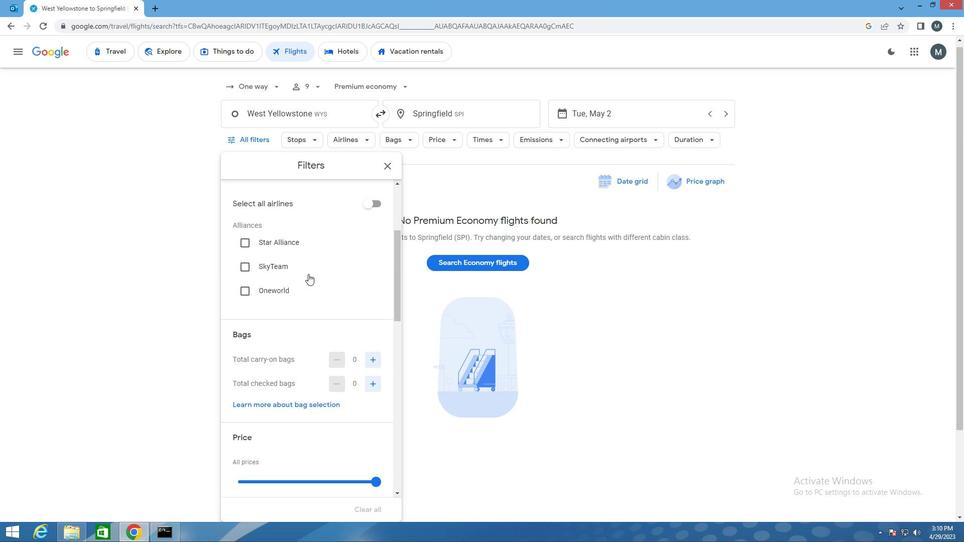 
Action: Mouse scrolled (305, 271) with delta (0, 0)
Screenshot: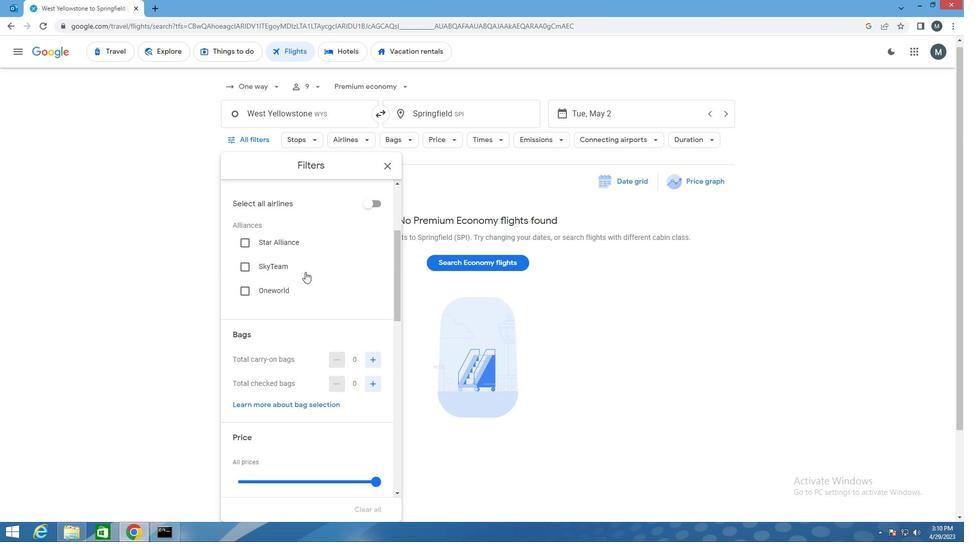 
Action: Mouse moved to (299, 271)
Screenshot: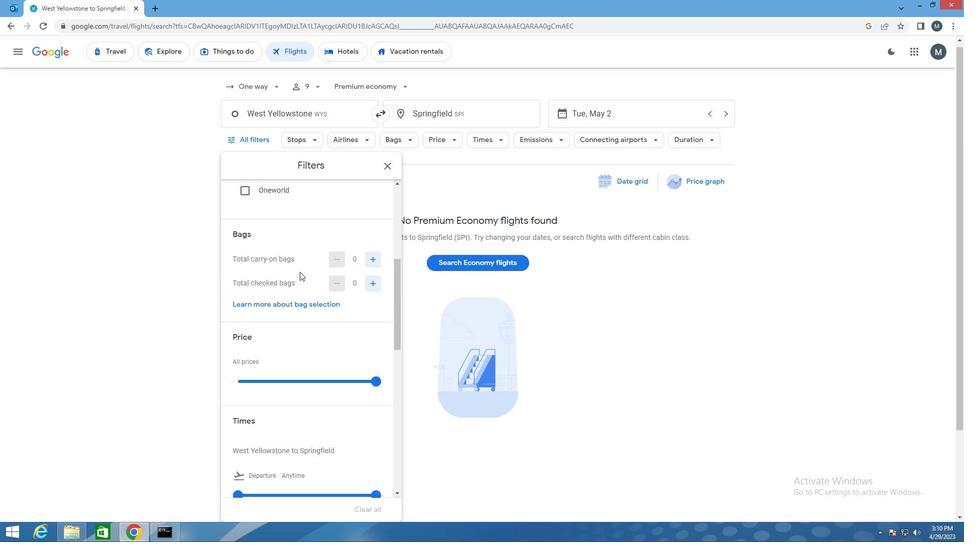 
Action: Mouse scrolled (299, 270) with delta (0, 0)
Screenshot: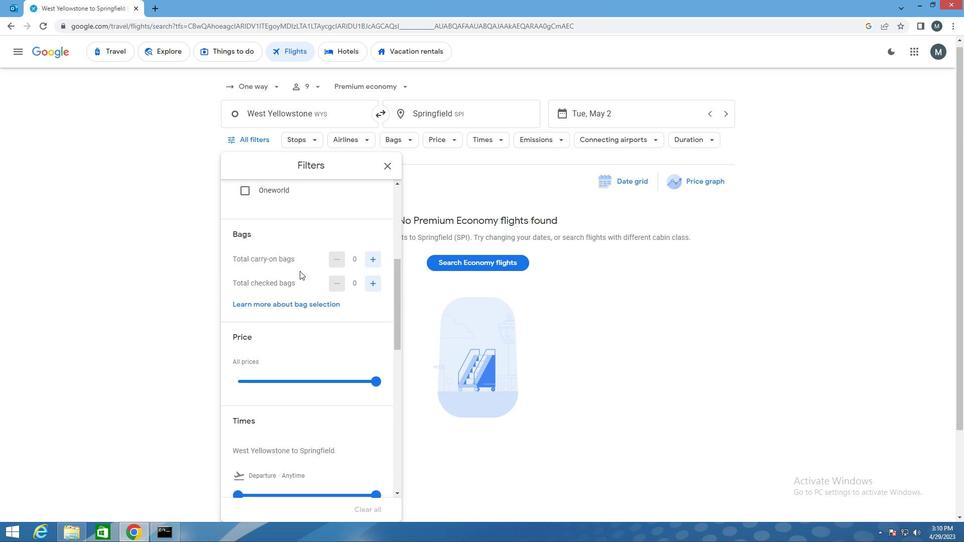 
Action: Mouse scrolled (299, 270) with delta (0, 0)
Screenshot: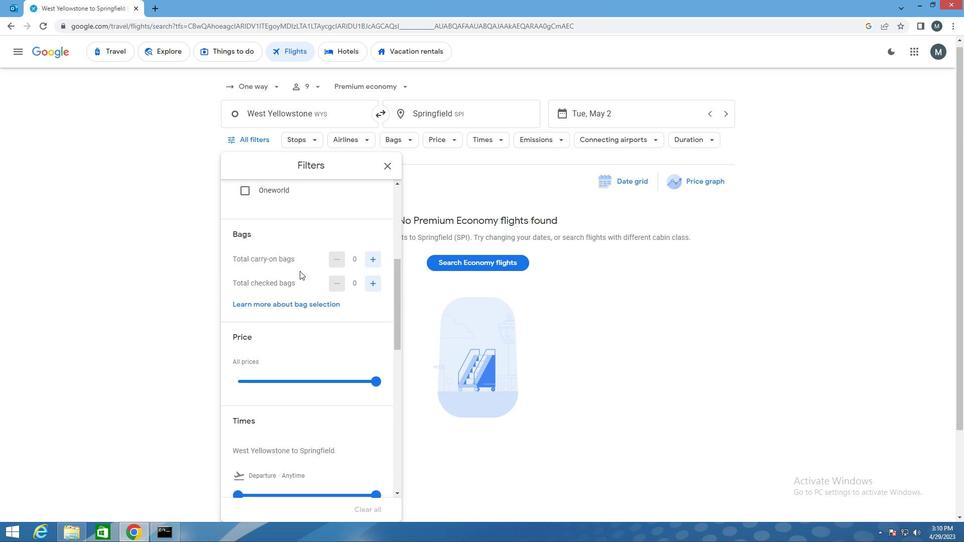 
Action: Mouse moved to (314, 278)
Screenshot: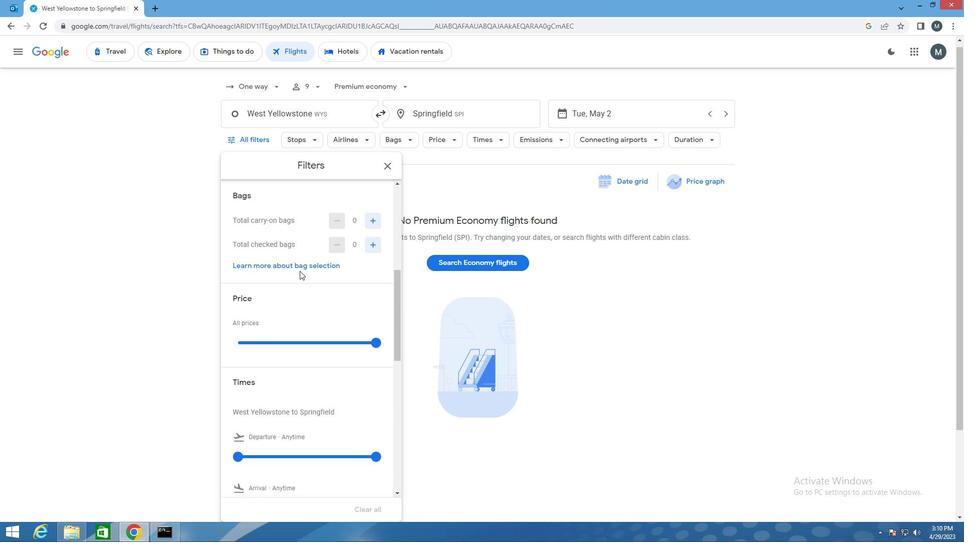 
Action: Mouse scrolled (314, 278) with delta (0, 0)
Screenshot: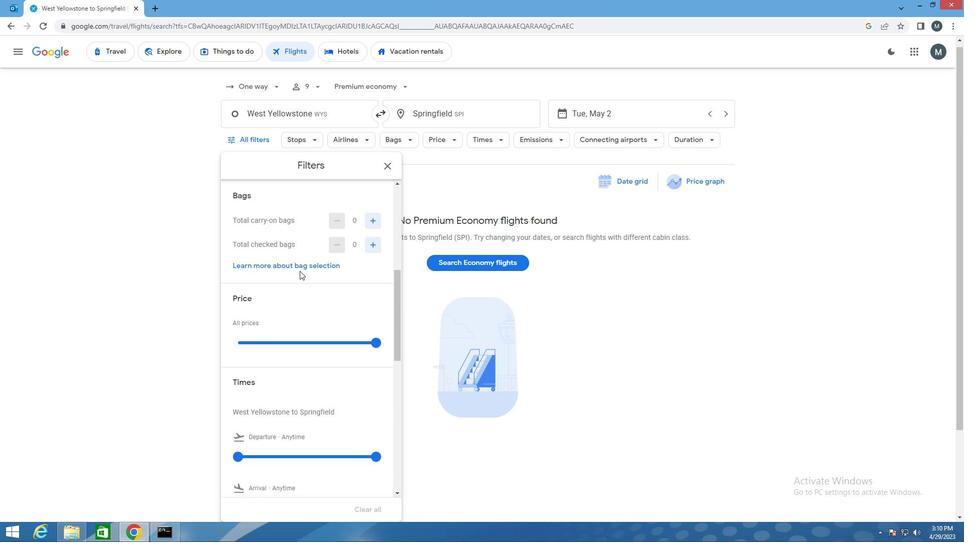
Action: Mouse moved to (369, 209)
Screenshot: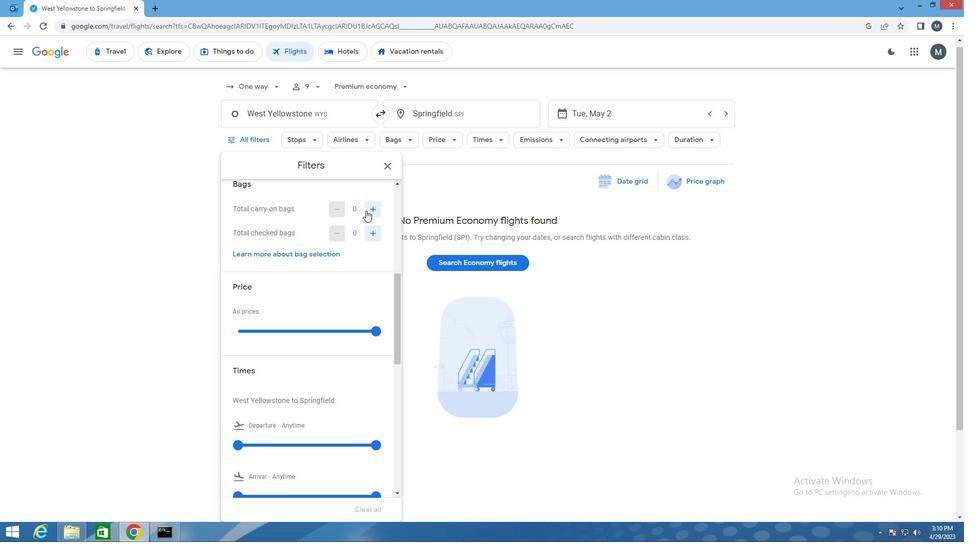 
Action: Mouse pressed left at (369, 209)
Screenshot: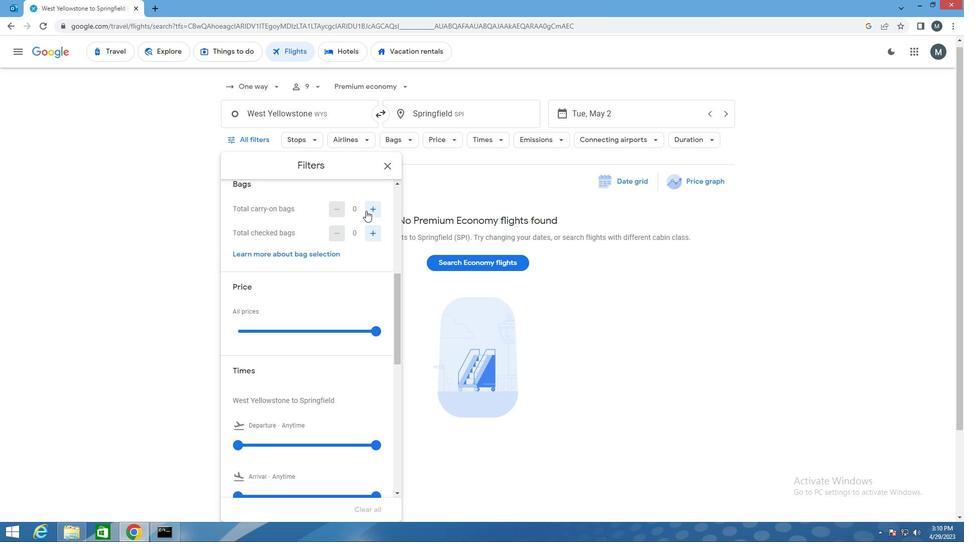 
Action: Mouse moved to (324, 262)
Screenshot: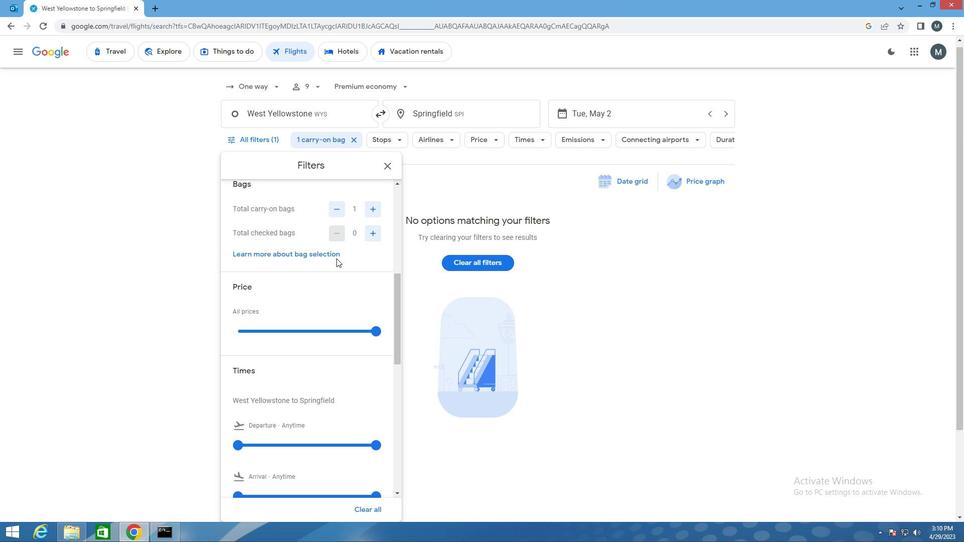
Action: Mouse scrolled (324, 261) with delta (0, 0)
Screenshot: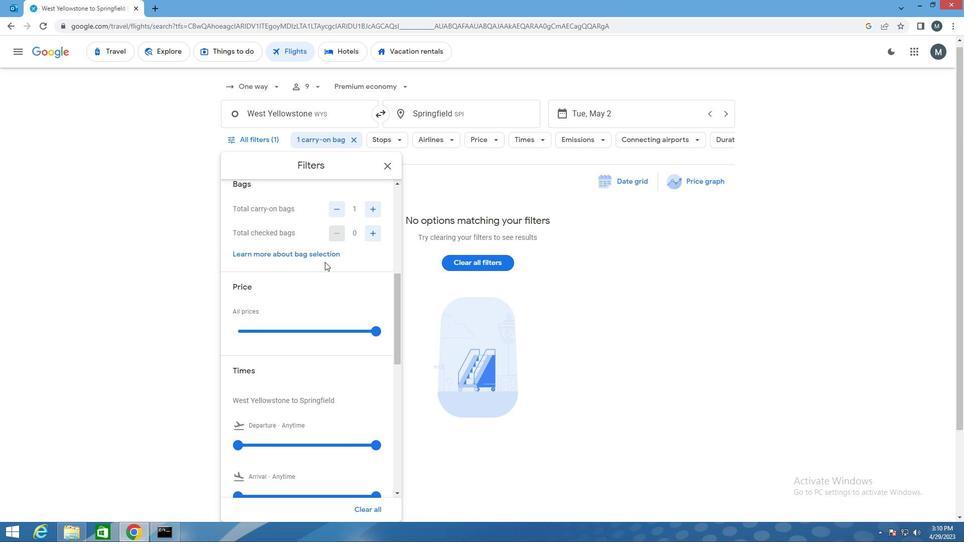 
Action: Mouse scrolled (324, 261) with delta (0, 0)
Screenshot: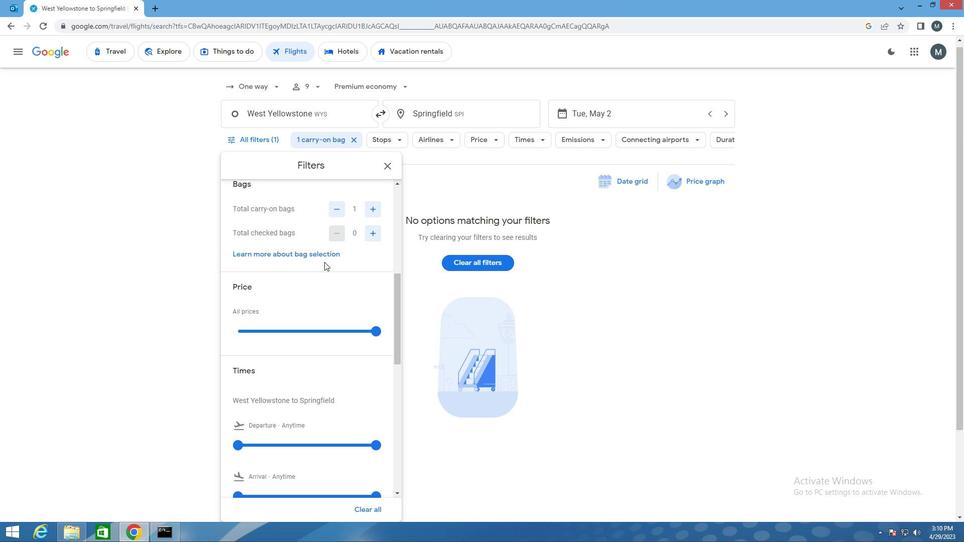
Action: Mouse moved to (286, 230)
Screenshot: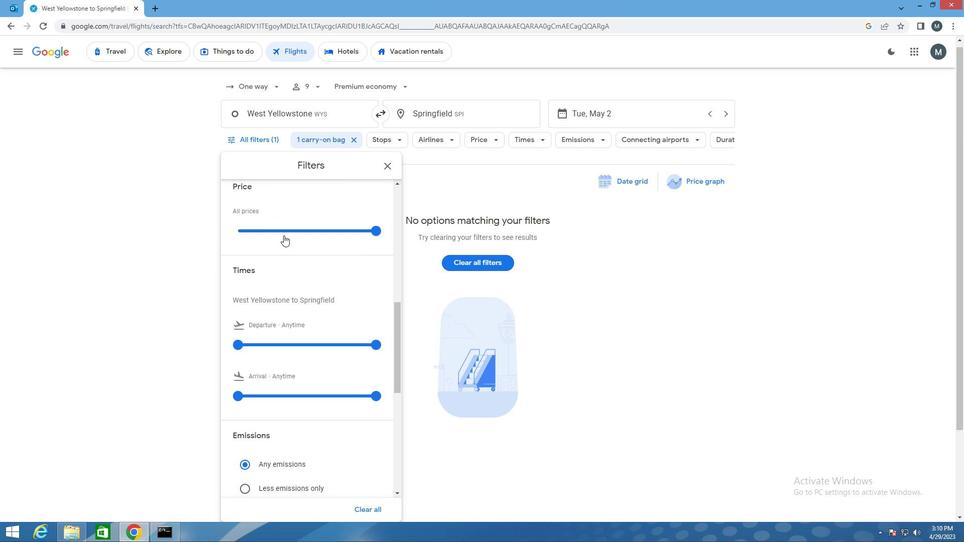 
Action: Mouse pressed left at (286, 230)
Screenshot: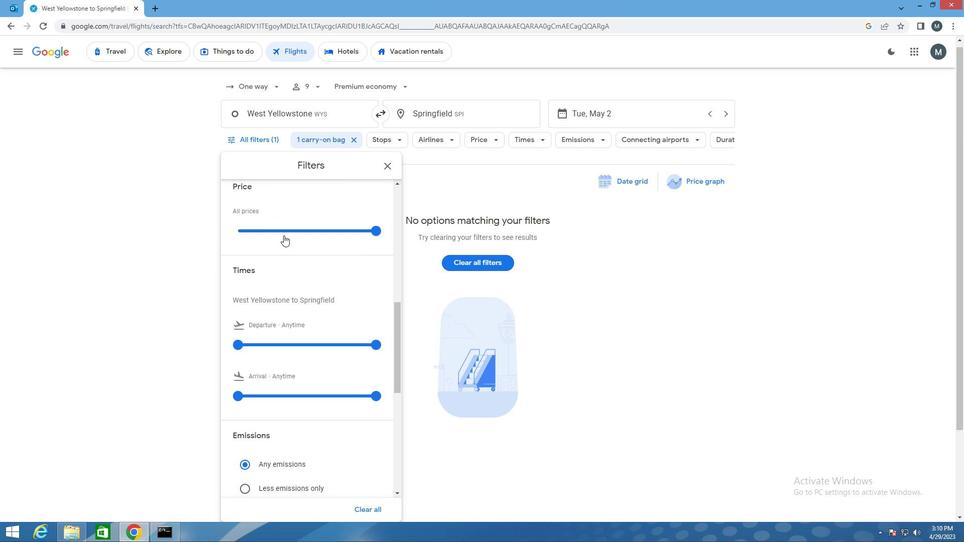 
Action: Mouse moved to (286, 230)
Screenshot: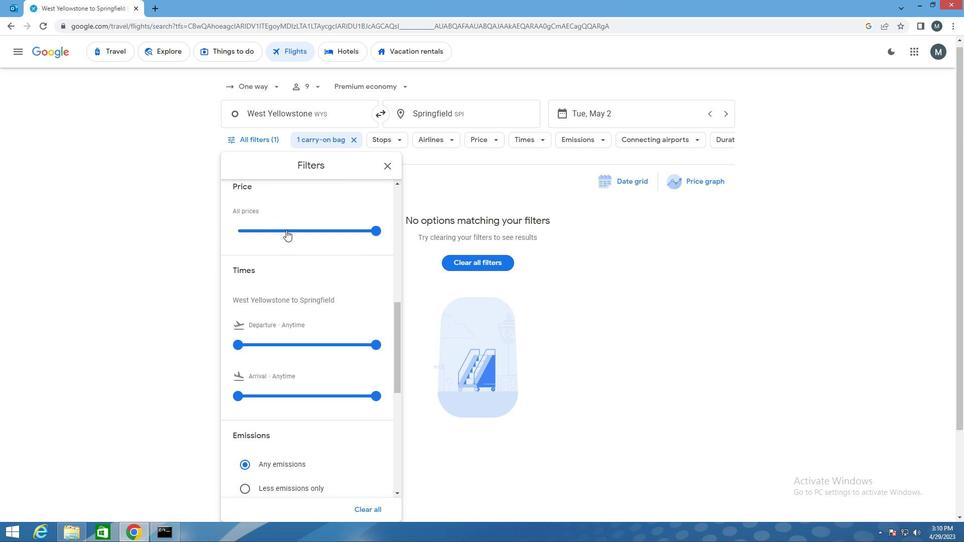 
Action: Mouse pressed left at (286, 230)
Screenshot: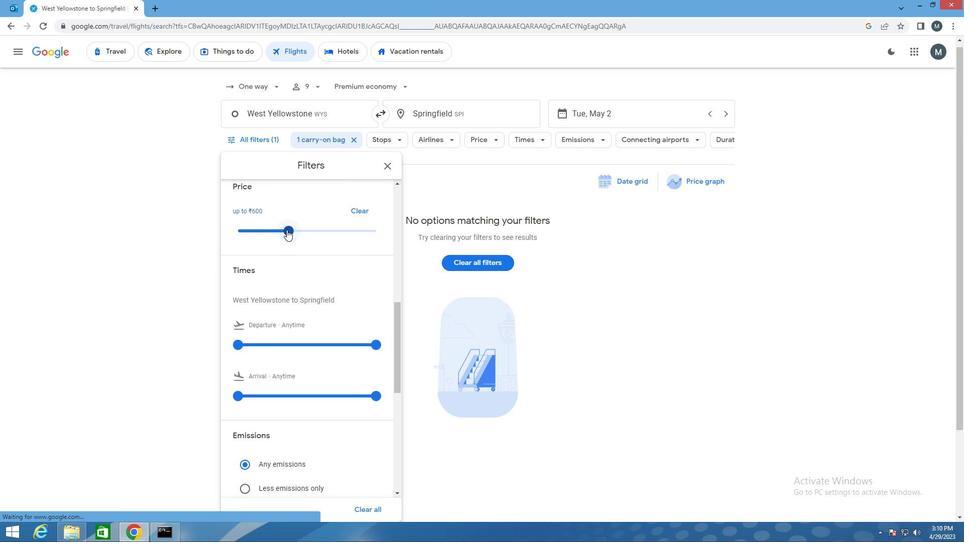 
Action: Mouse moved to (282, 246)
Screenshot: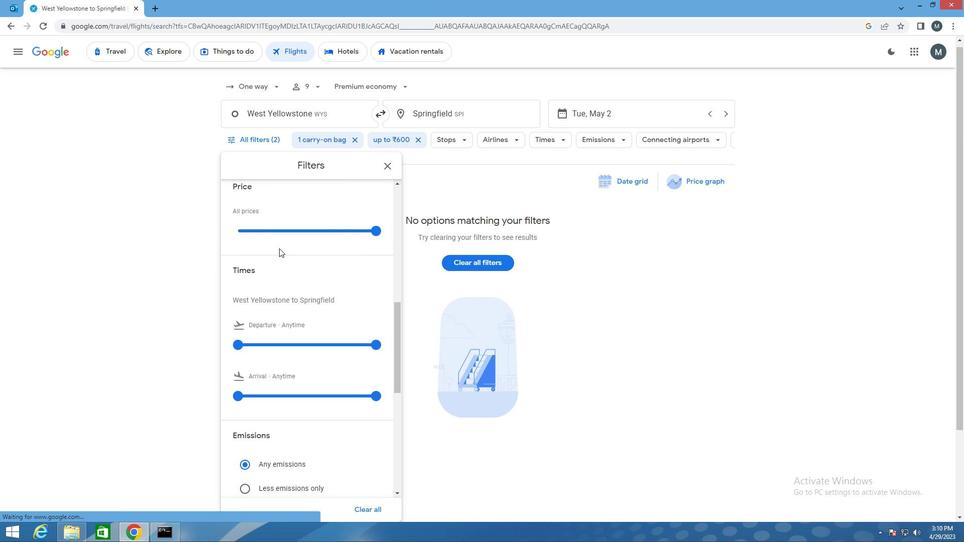 
Action: Mouse scrolled (282, 246) with delta (0, 0)
Screenshot: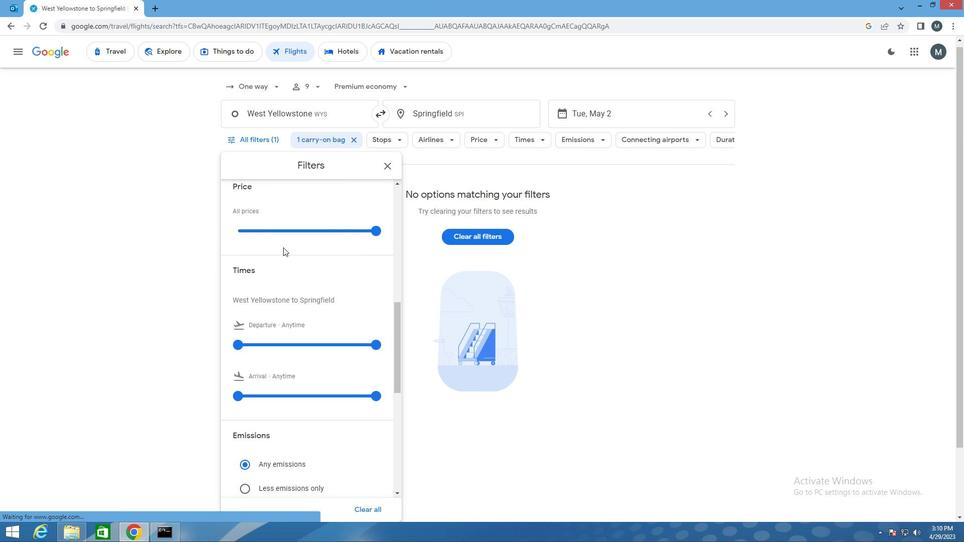 
Action: Mouse moved to (276, 251)
Screenshot: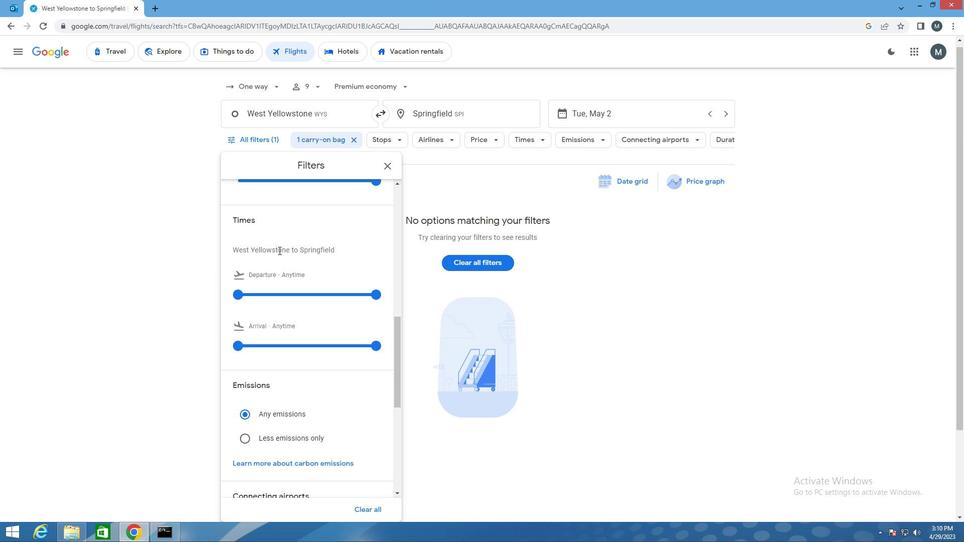 
Action: Mouse scrolled (276, 251) with delta (0, 0)
Screenshot: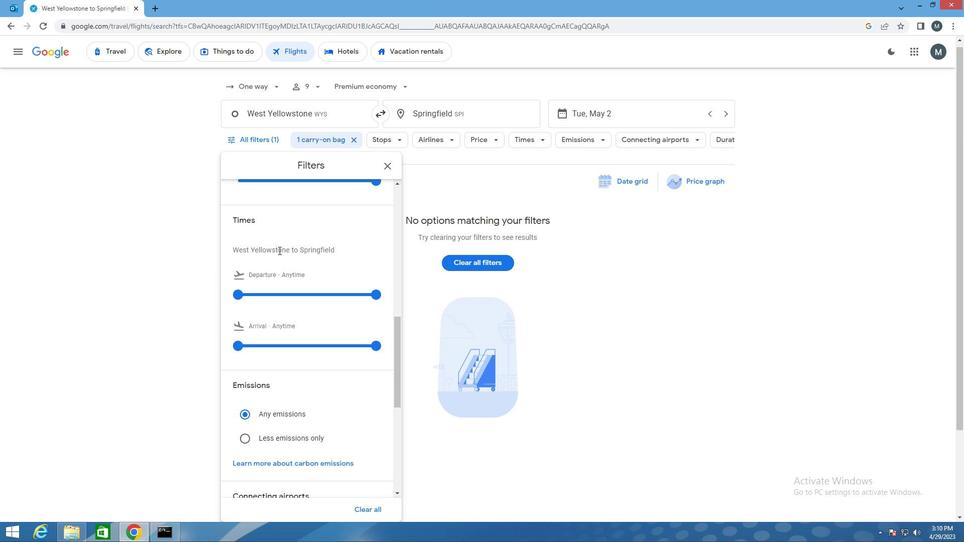 
Action: Mouse moved to (238, 242)
Screenshot: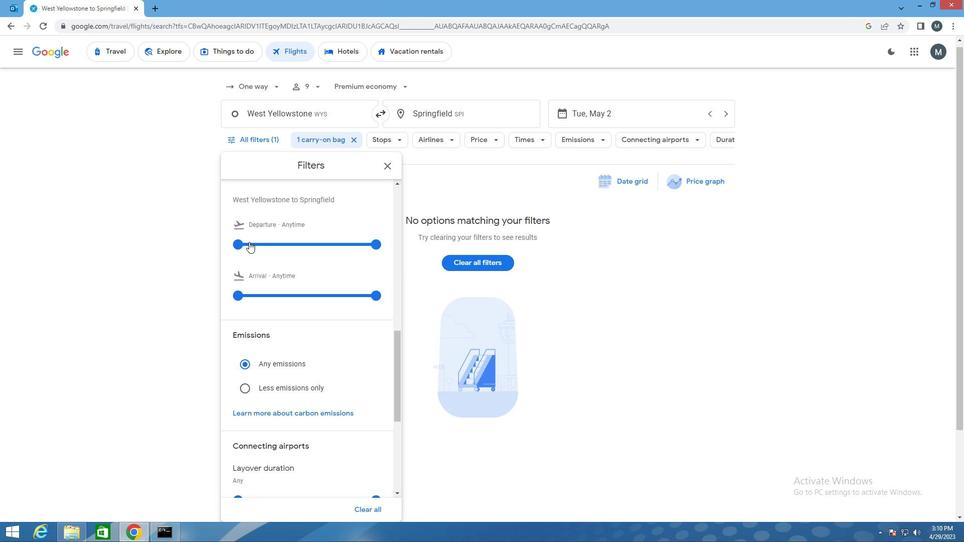 
Action: Mouse pressed left at (238, 242)
Screenshot: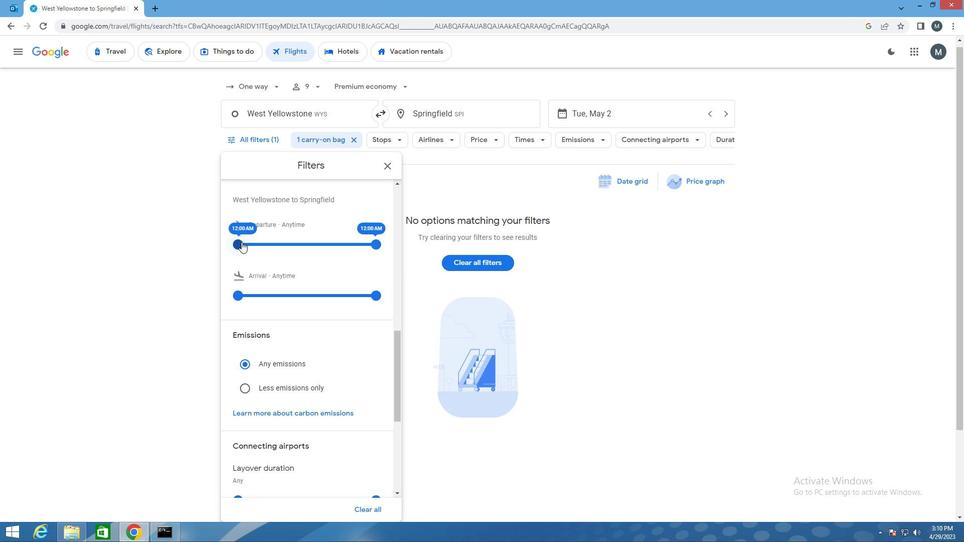 
Action: Mouse moved to (371, 244)
Screenshot: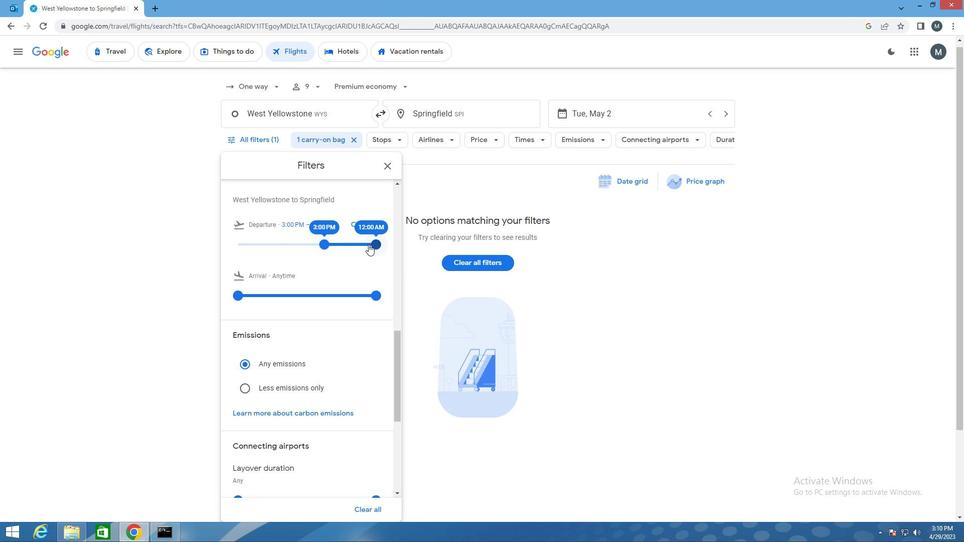 
Action: Mouse pressed left at (371, 244)
Screenshot: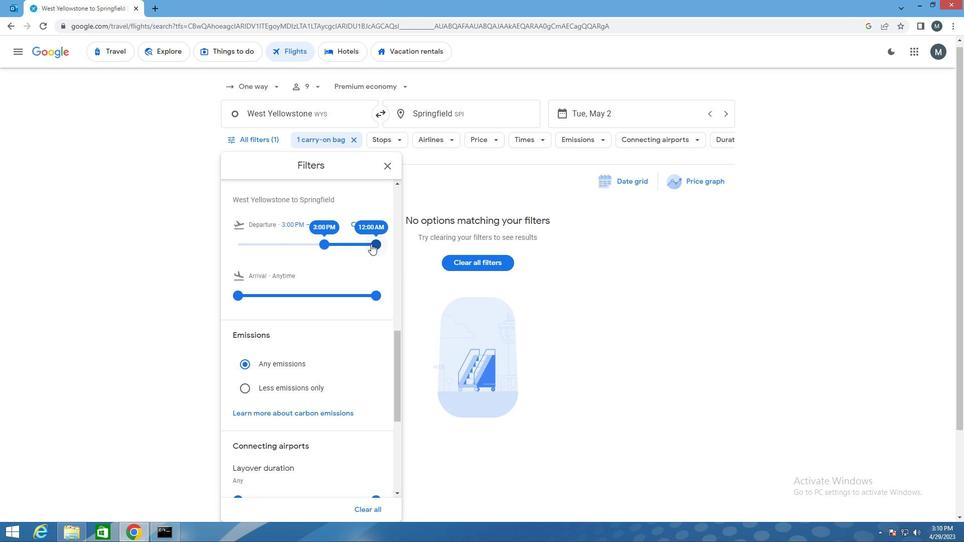 
Action: Mouse moved to (322, 242)
Screenshot: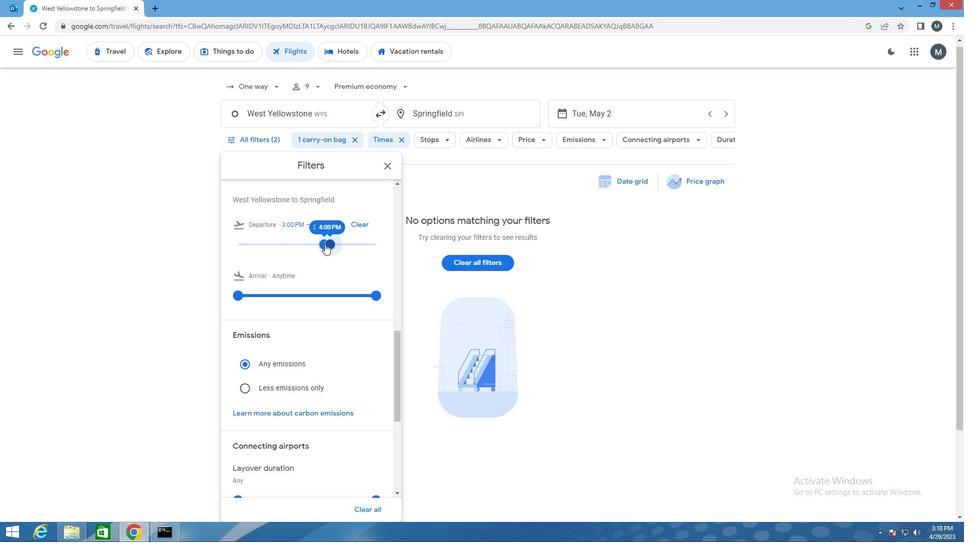 
Action: Mouse scrolled (322, 241) with delta (0, 0)
Screenshot: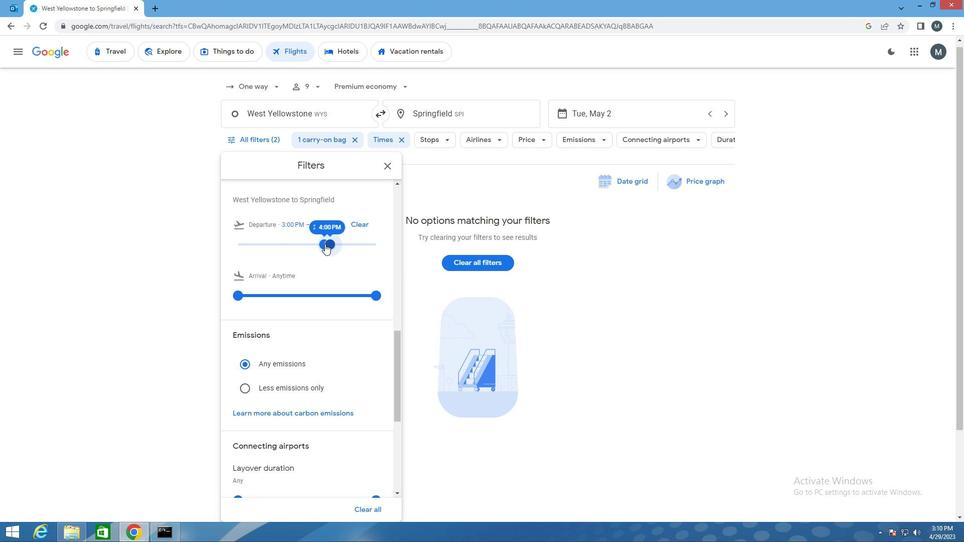 
Action: Mouse moved to (322, 242)
Screenshot: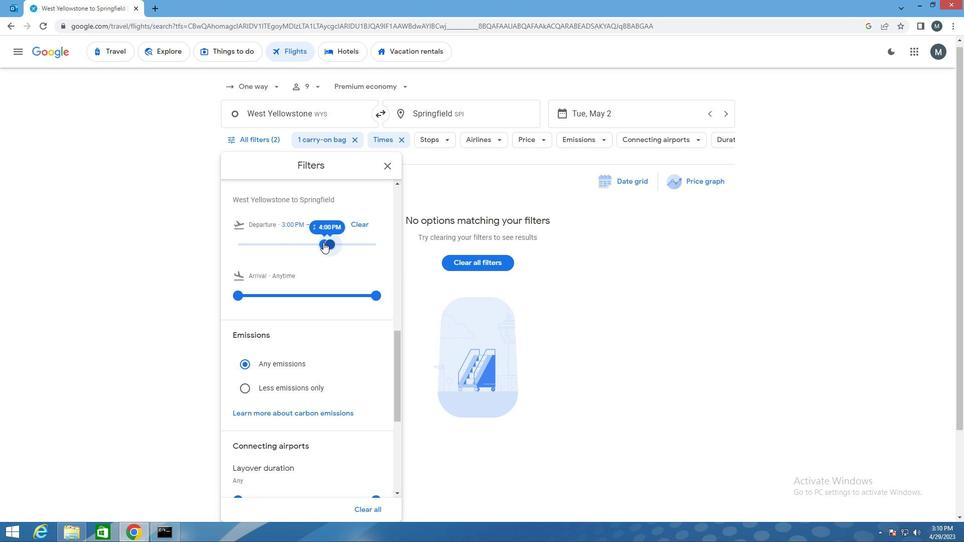 
Action: Mouse scrolled (322, 241) with delta (0, 0)
Screenshot: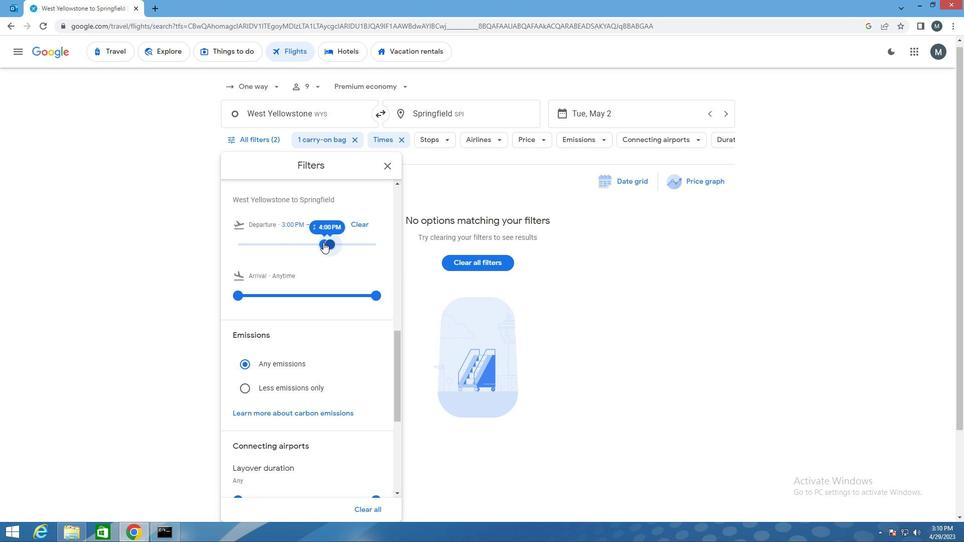 
Action: Mouse moved to (322, 242)
Screenshot: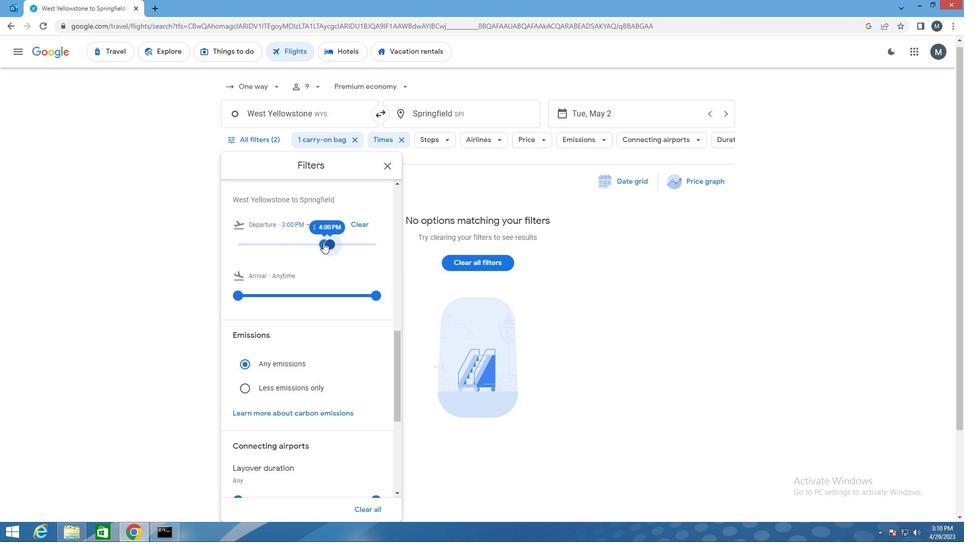 
Action: Mouse scrolled (322, 242) with delta (0, 0)
Screenshot: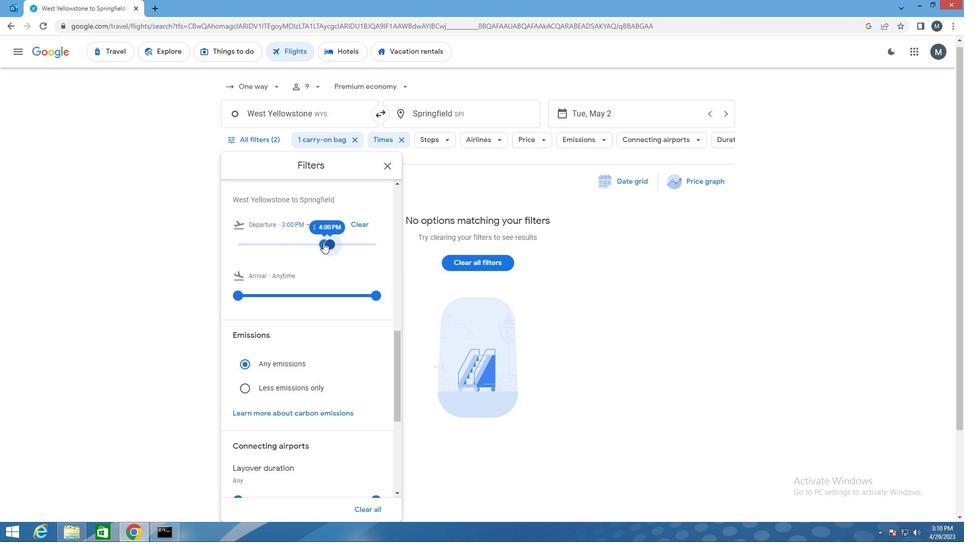 
Action: Mouse moved to (386, 166)
Screenshot: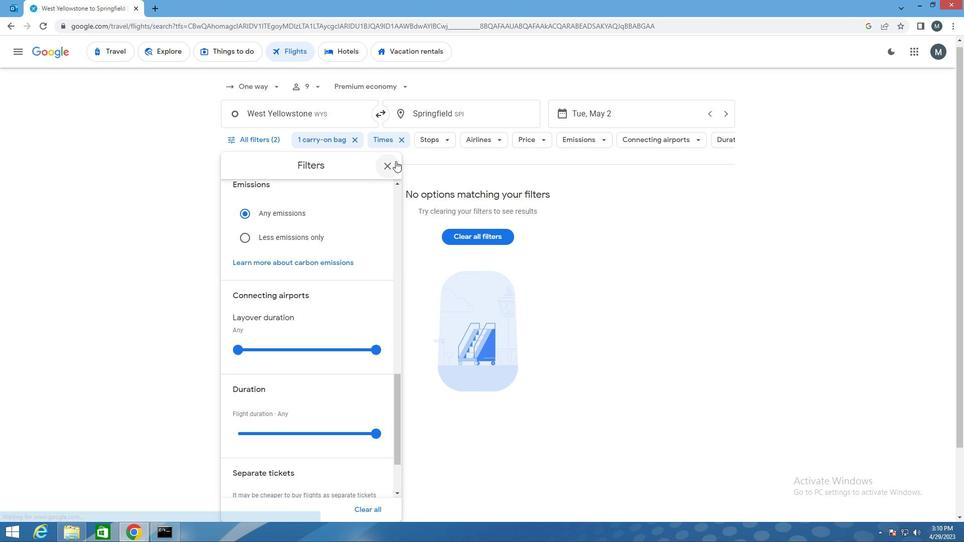 
Action: Mouse pressed left at (386, 166)
Screenshot: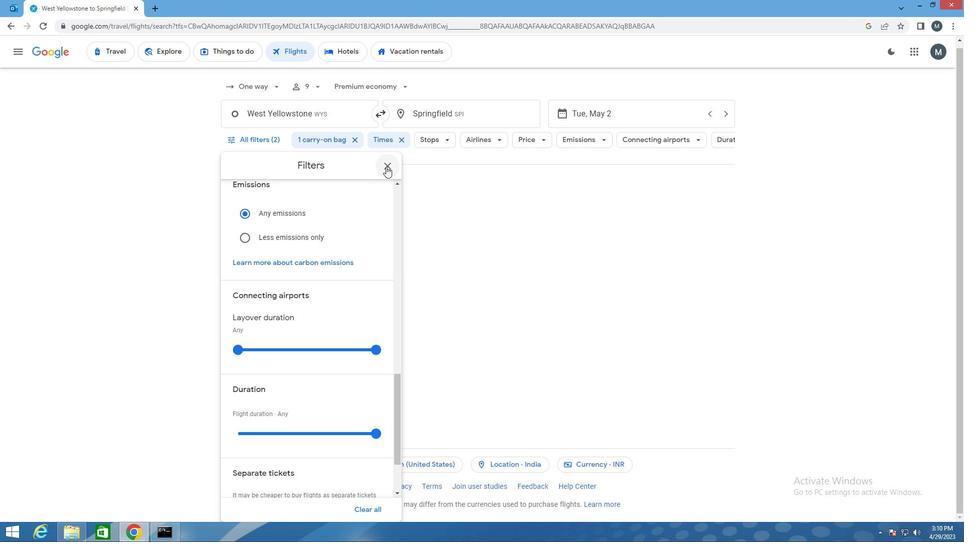 
